 Task: Log work in the project ArchBridge for the issue 'Develop a new feature to allow for automated document generation' spent time as '4w 3d 20h 23m' and remaining time as '3w 5d 15h 47m' and add a flag. Now add the issue to the epic 'Mobile Device Management'. Log work in the project ArchBridge for the issue 'Improve performance when searching large data sets' spent time as '4w 2d 9h 55m' and remaining time as '4w 3d 13h 14m' and clone the issue. Now add the issue to the epic 'Continuous Integration and Continuous Deployment (CI/CD) Implementation'
Action: Mouse moved to (212, 62)
Screenshot: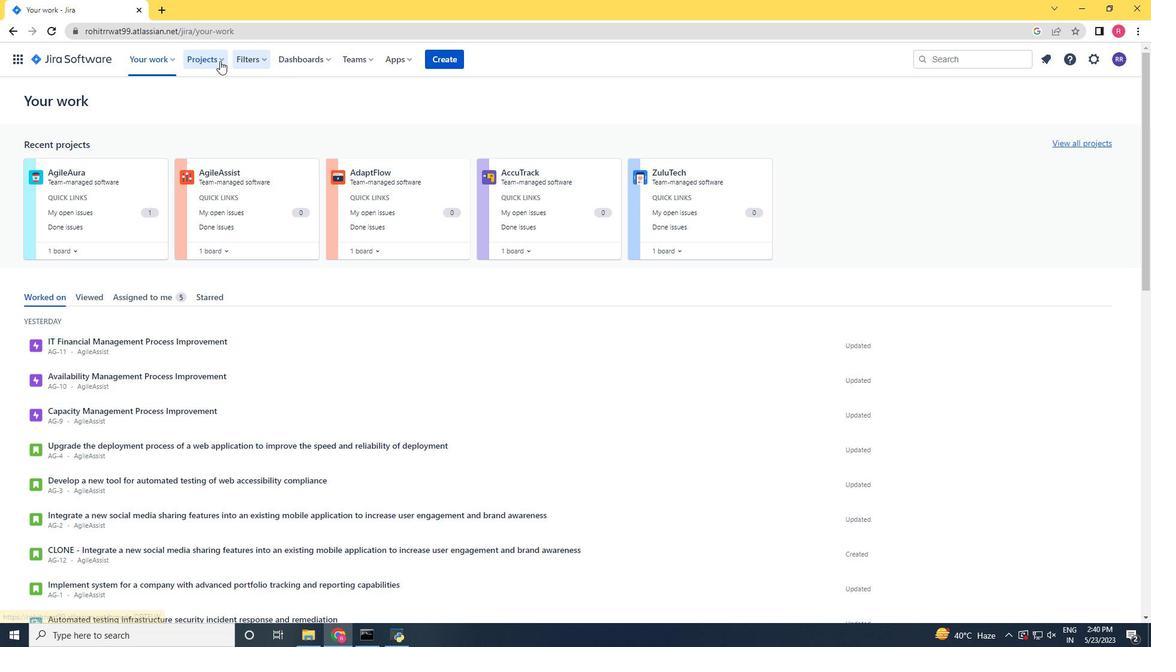 
Action: Mouse pressed left at (212, 62)
Screenshot: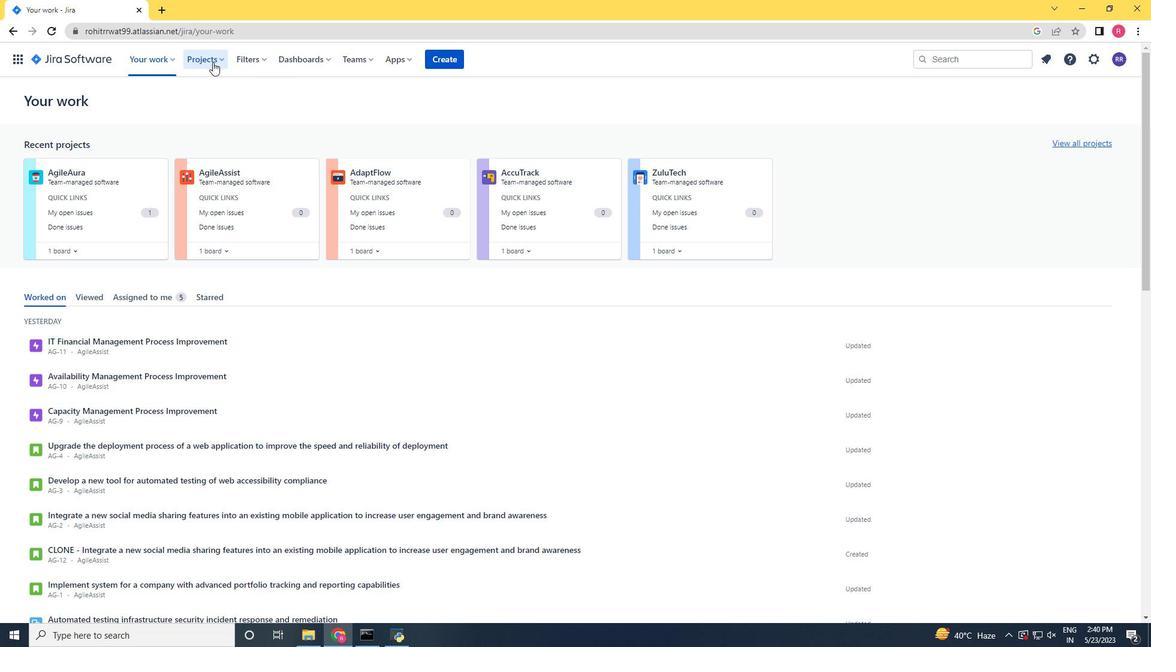
Action: Mouse moved to (231, 124)
Screenshot: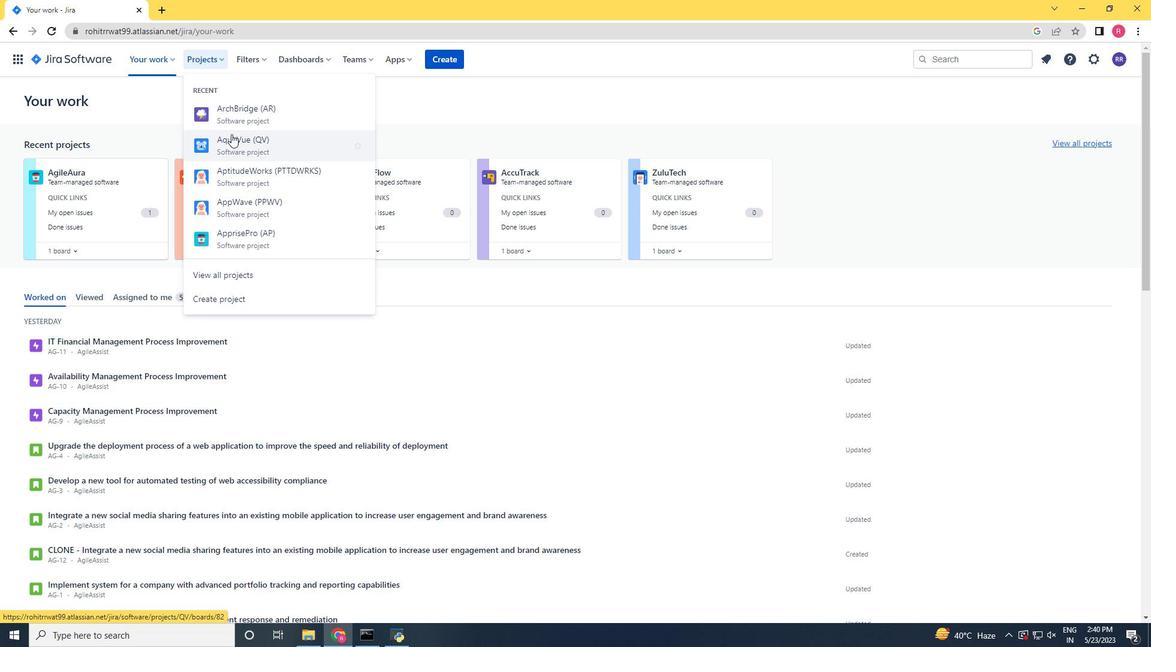 
Action: Mouse pressed left at (231, 124)
Screenshot: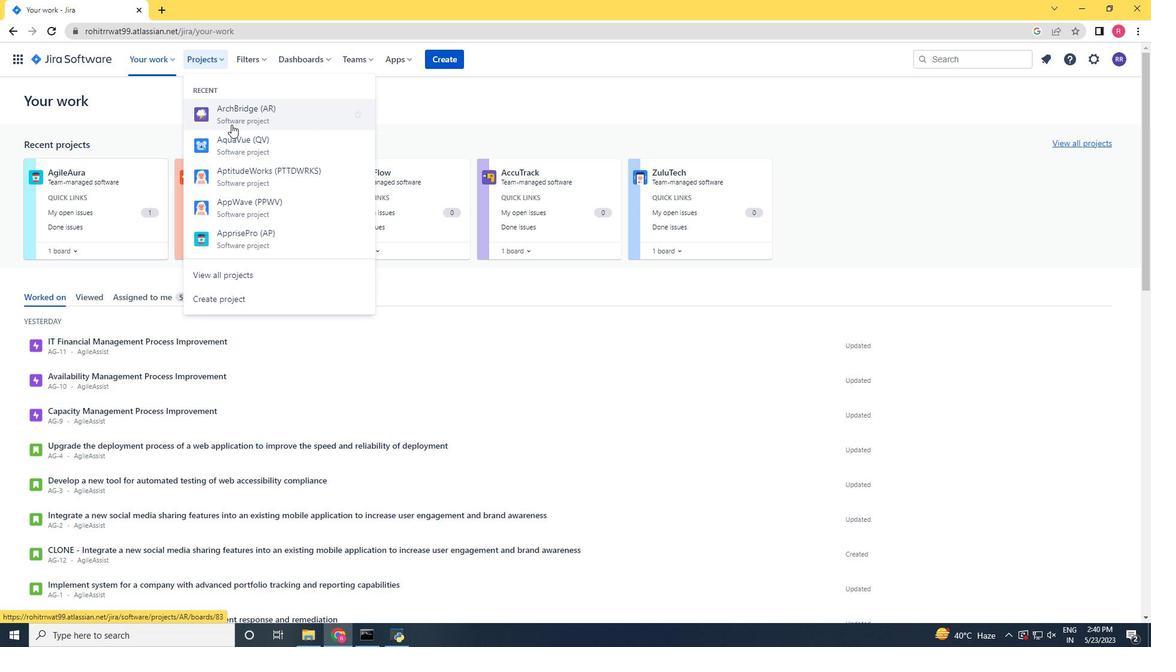 
Action: Mouse moved to (43, 185)
Screenshot: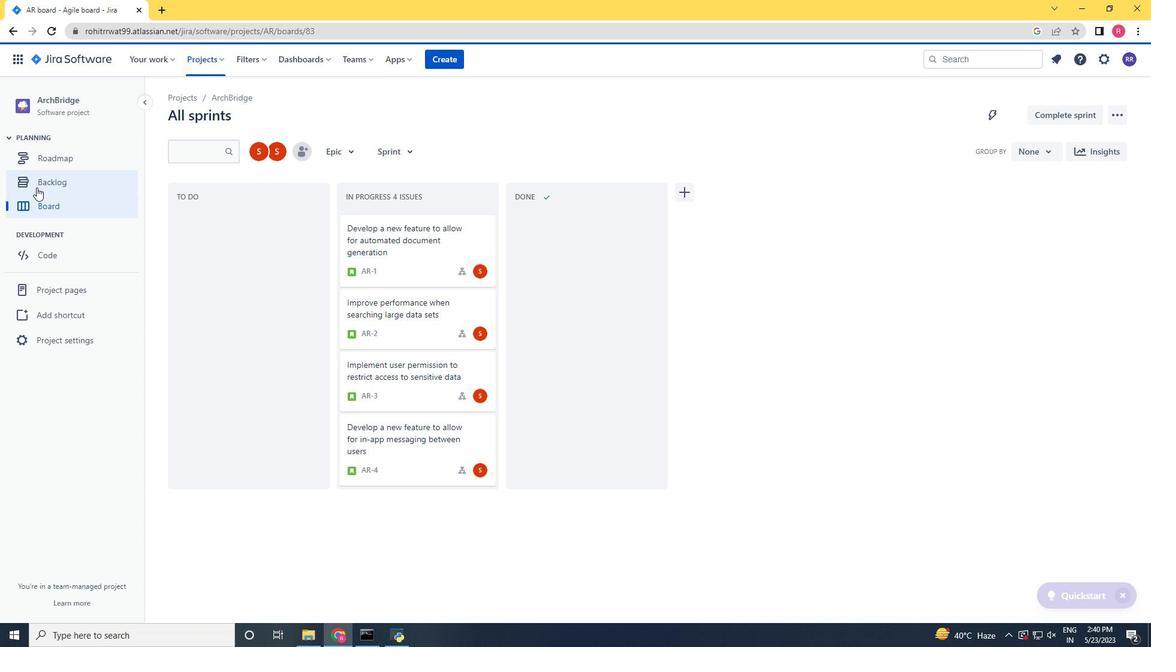 
Action: Mouse pressed left at (43, 185)
Screenshot: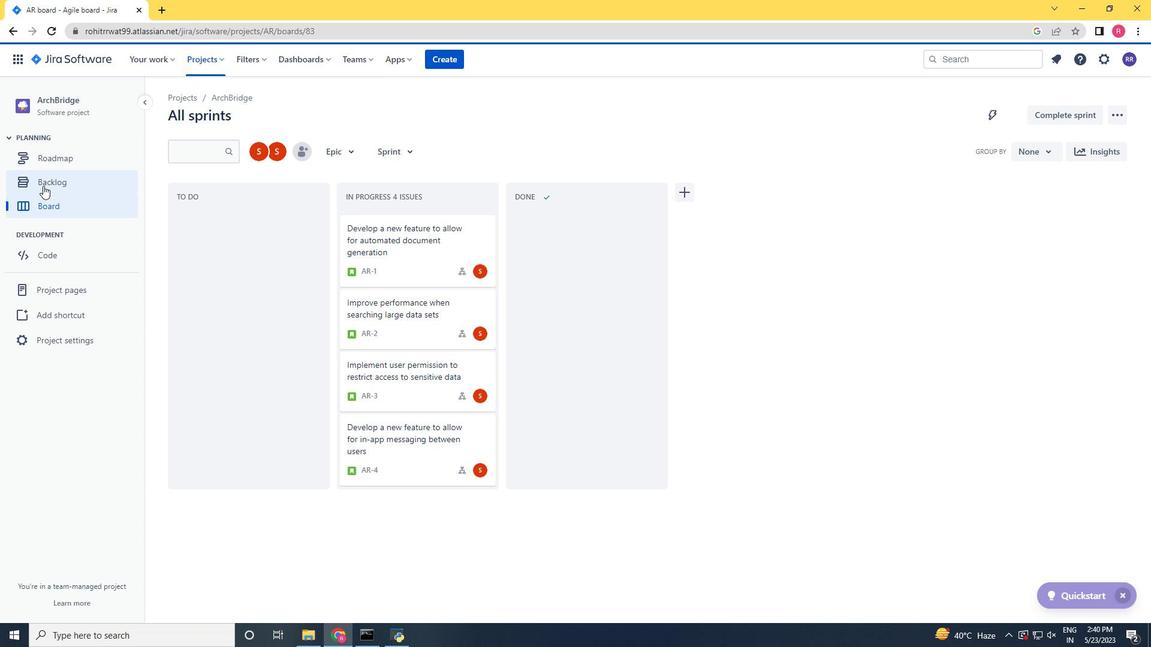 
Action: Mouse moved to (781, 360)
Screenshot: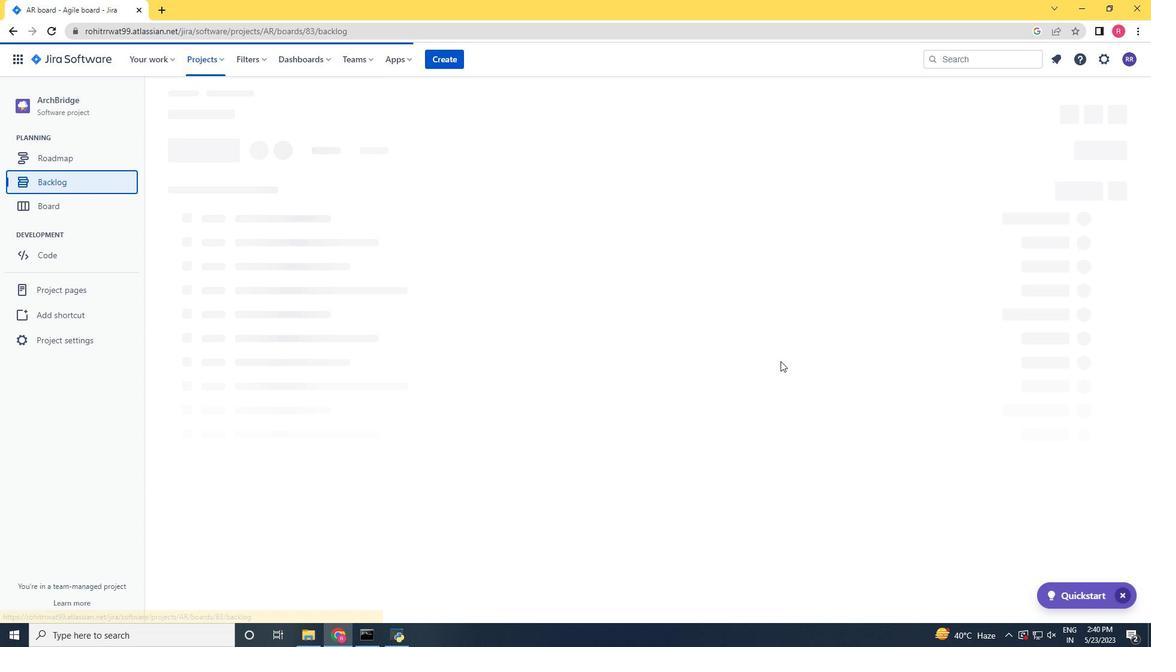 
Action: Mouse scrolled (781, 360) with delta (0, 0)
Screenshot: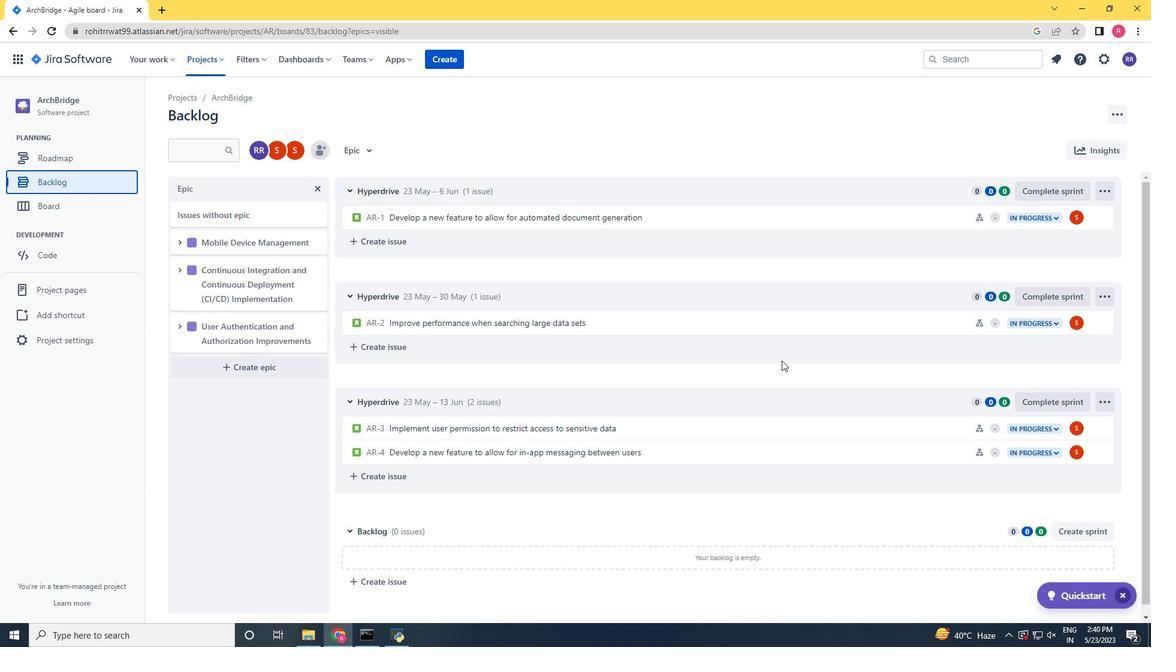 
Action: Mouse scrolled (781, 360) with delta (0, 0)
Screenshot: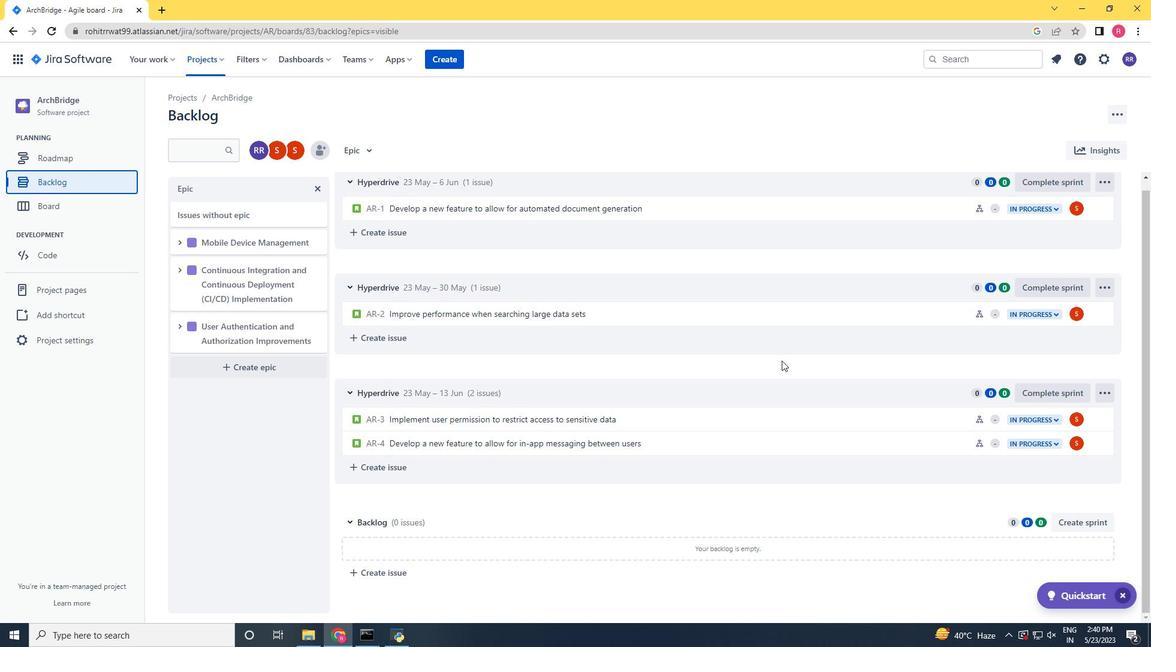 
Action: Mouse scrolled (781, 360) with delta (0, 0)
Screenshot: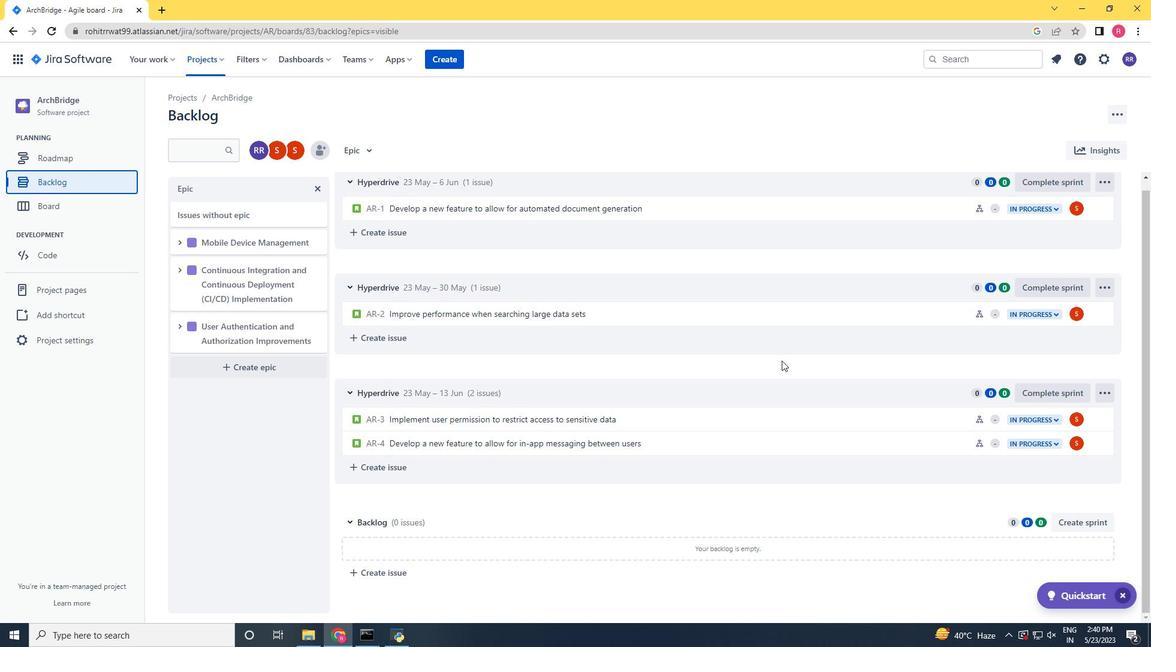 
Action: Mouse scrolled (781, 360) with delta (0, 0)
Screenshot: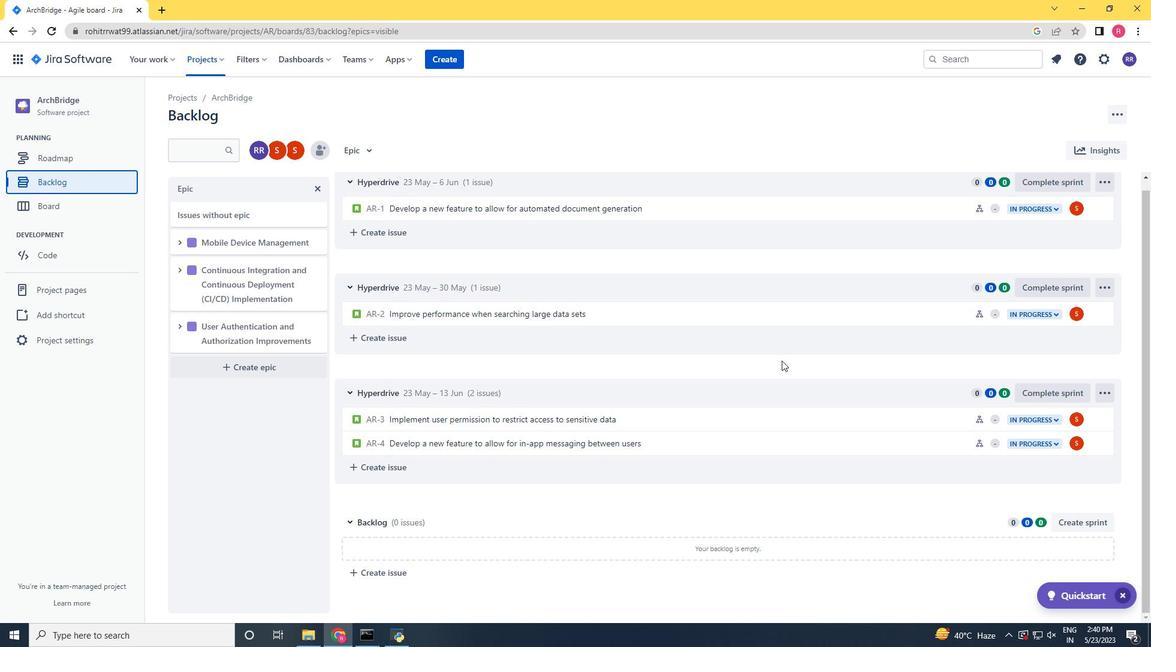 
Action: Mouse scrolled (781, 360) with delta (0, 0)
Screenshot: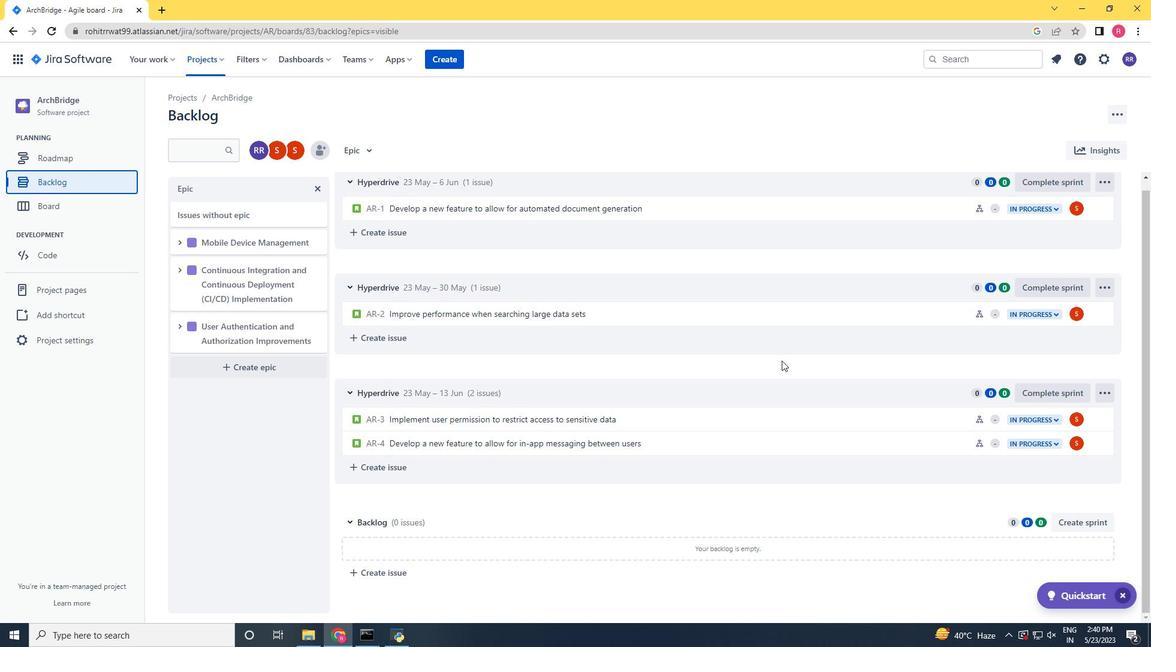 
Action: Mouse moved to (901, 212)
Screenshot: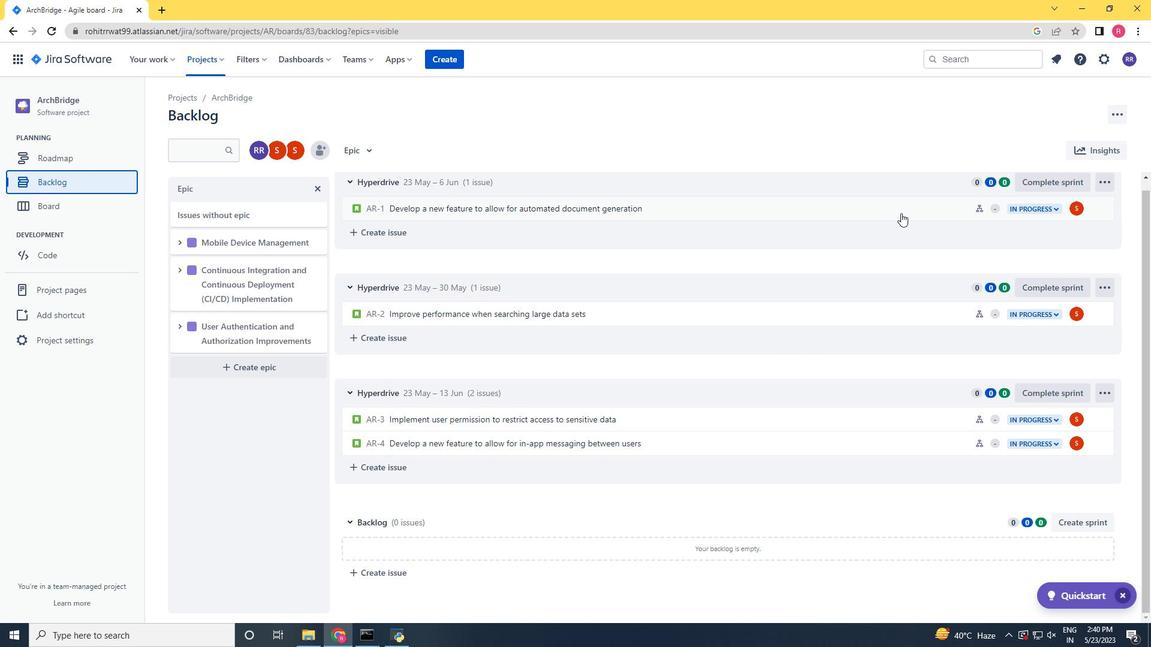 
Action: Mouse pressed left at (901, 212)
Screenshot: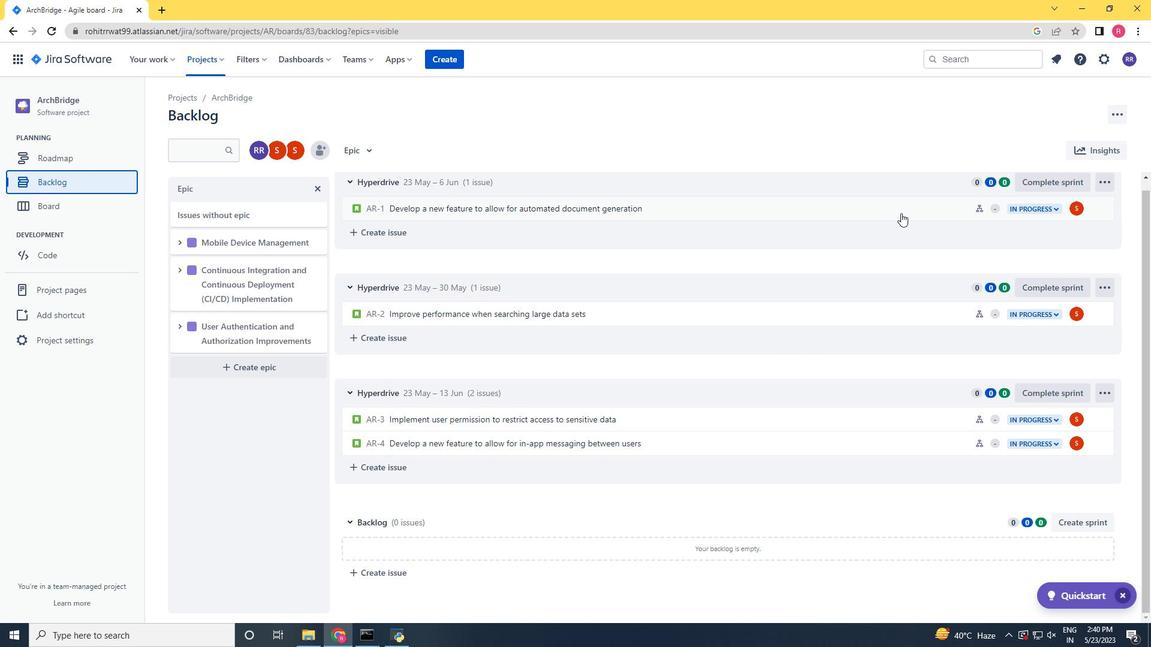 
Action: Mouse scrolled (901, 213) with delta (0, 0)
Screenshot: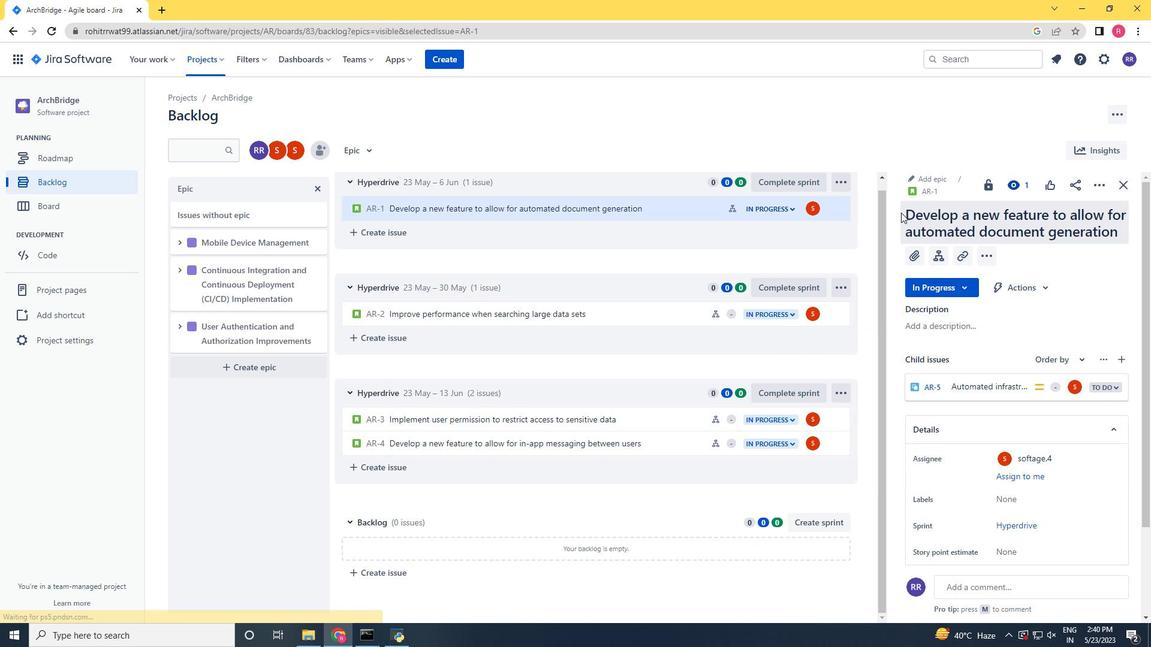 
Action: Mouse scrolled (901, 213) with delta (0, 0)
Screenshot: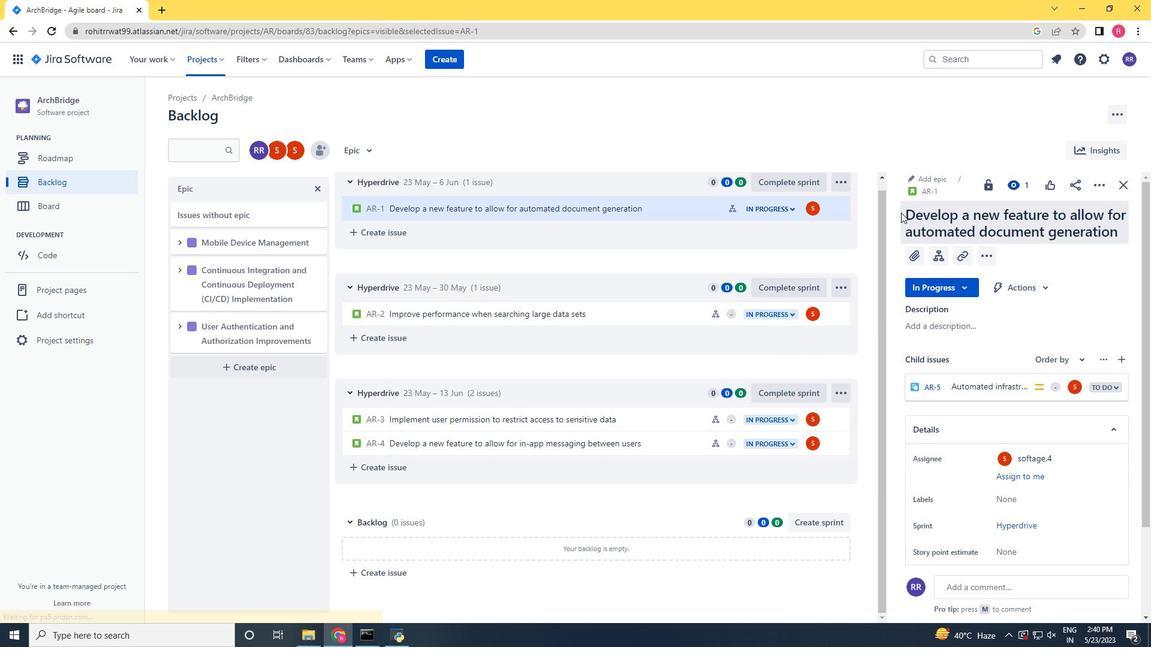 
Action: Mouse scrolled (901, 213) with delta (0, 0)
Screenshot: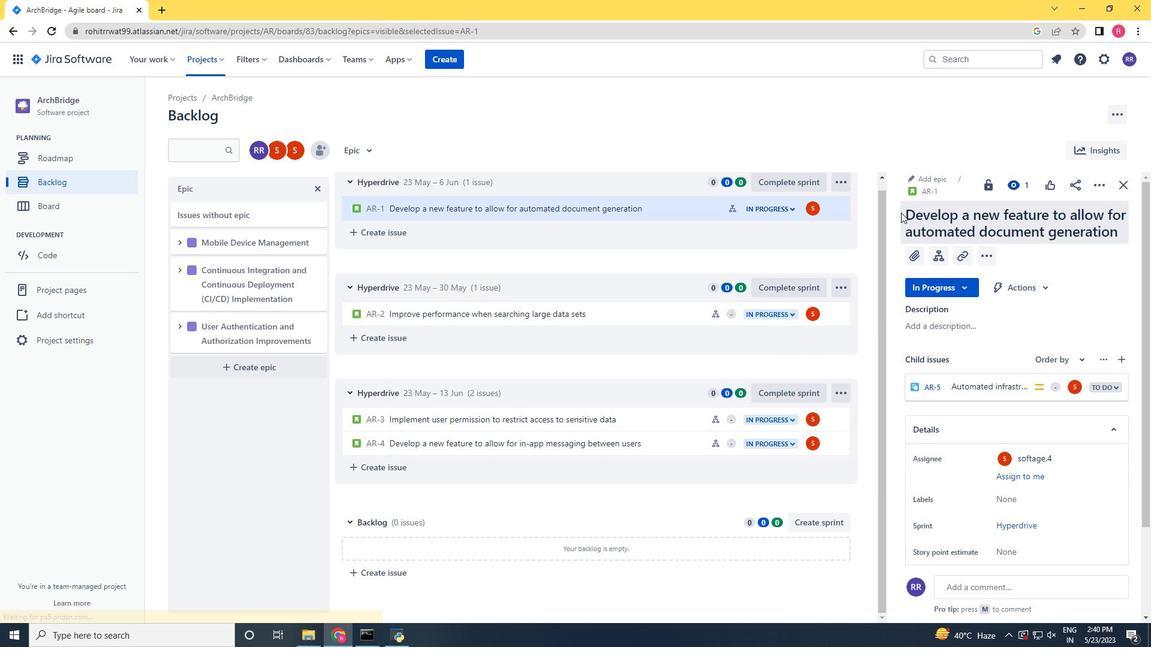 
Action: Mouse moved to (901, 212)
Screenshot: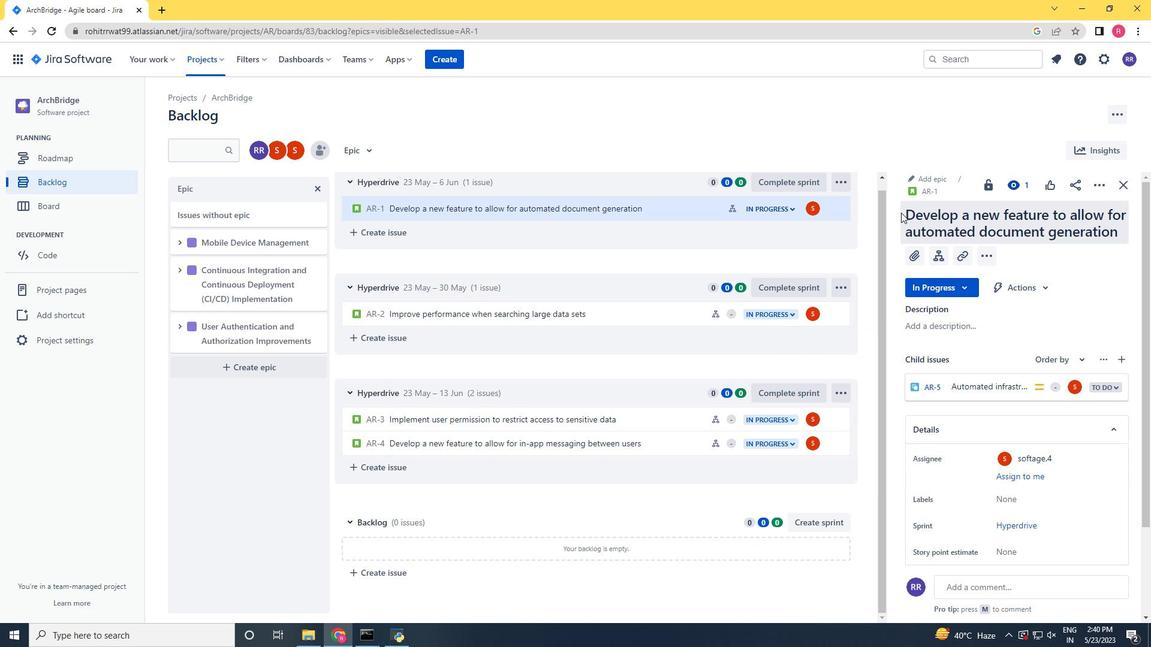 
Action: Mouse scrolled (901, 213) with delta (0, 0)
Screenshot: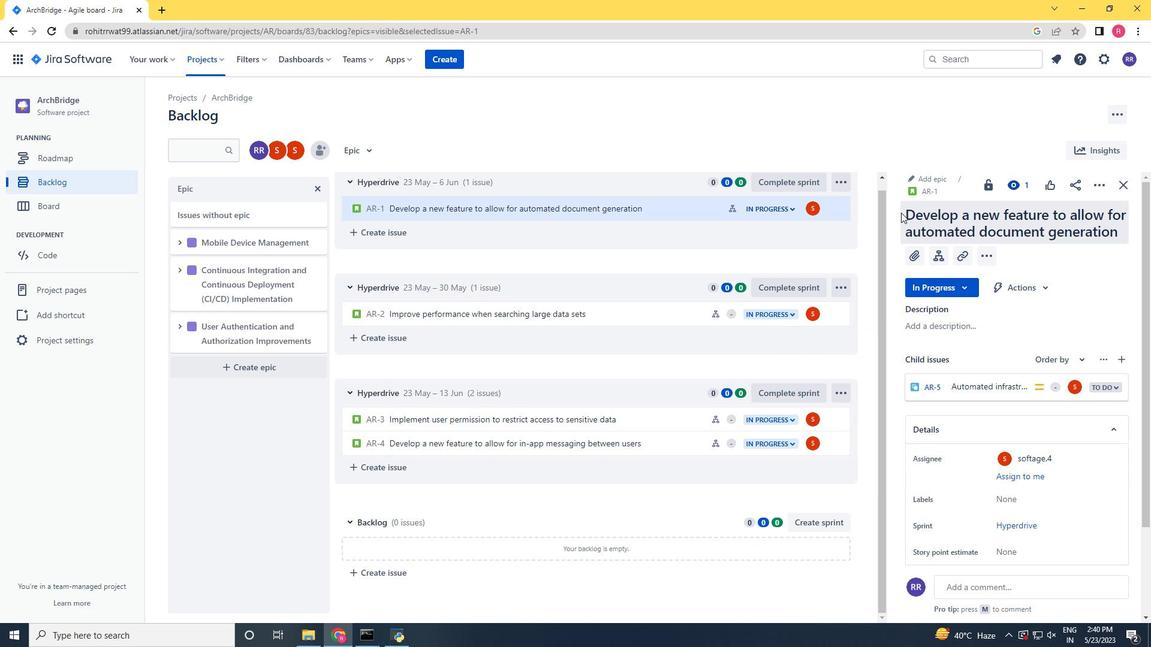 
Action: Mouse moved to (1098, 190)
Screenshot: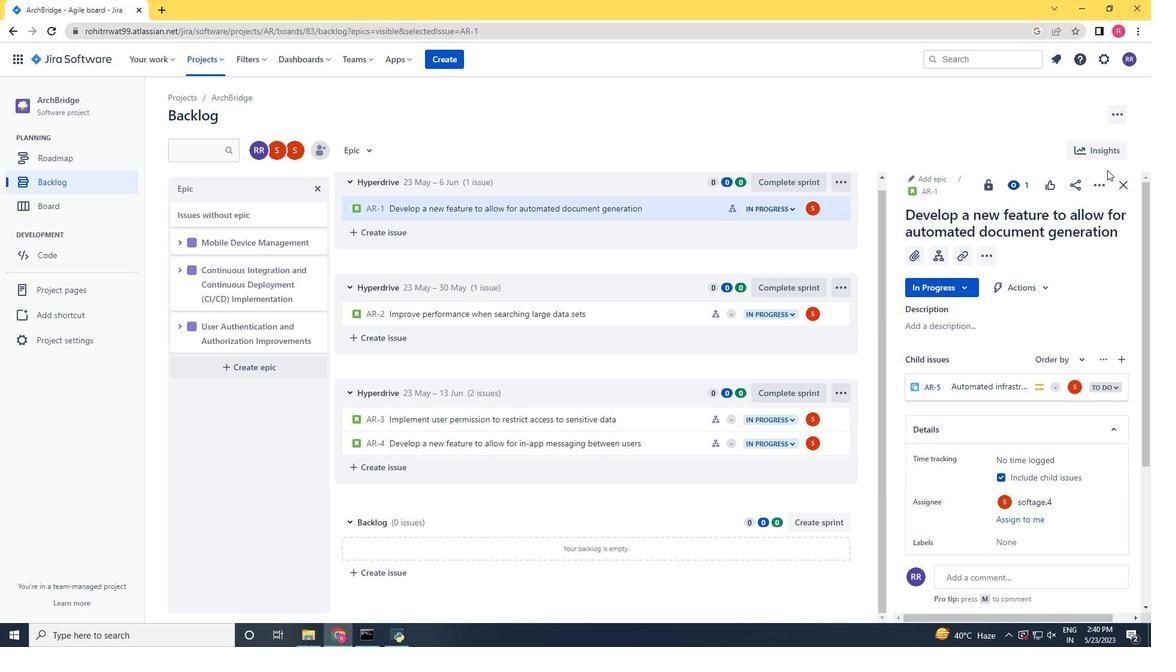 
Action: Mouse pressed left at (1098, 190)
Screenshot: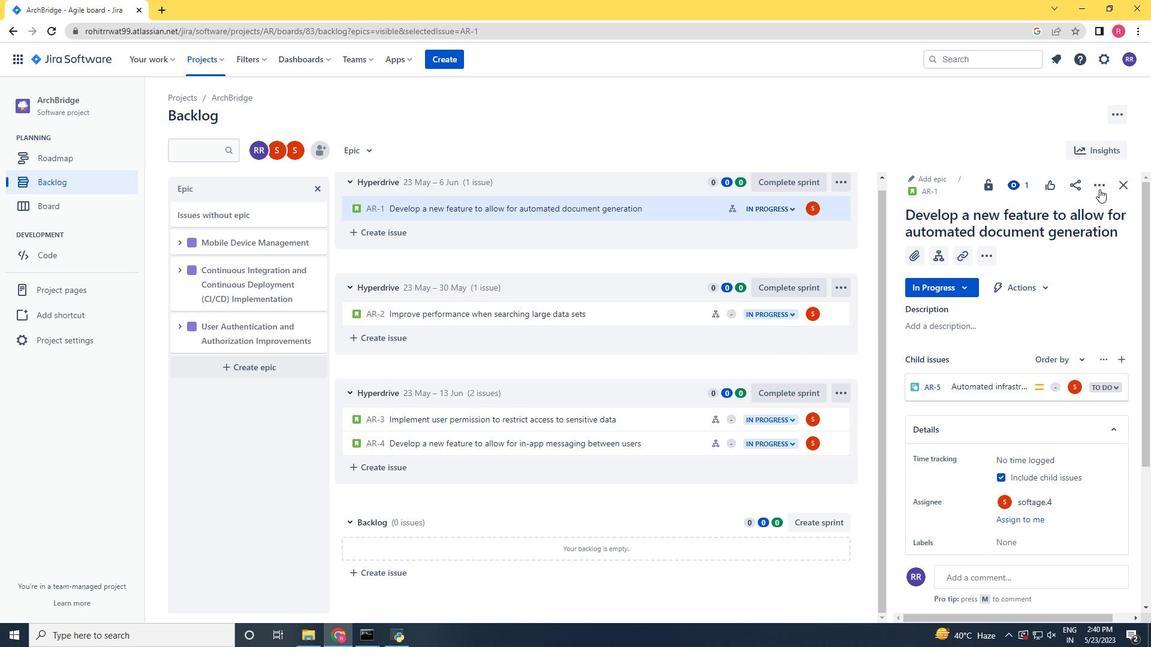 
Action: Mouse moved to (1062, 216)
Screenshot: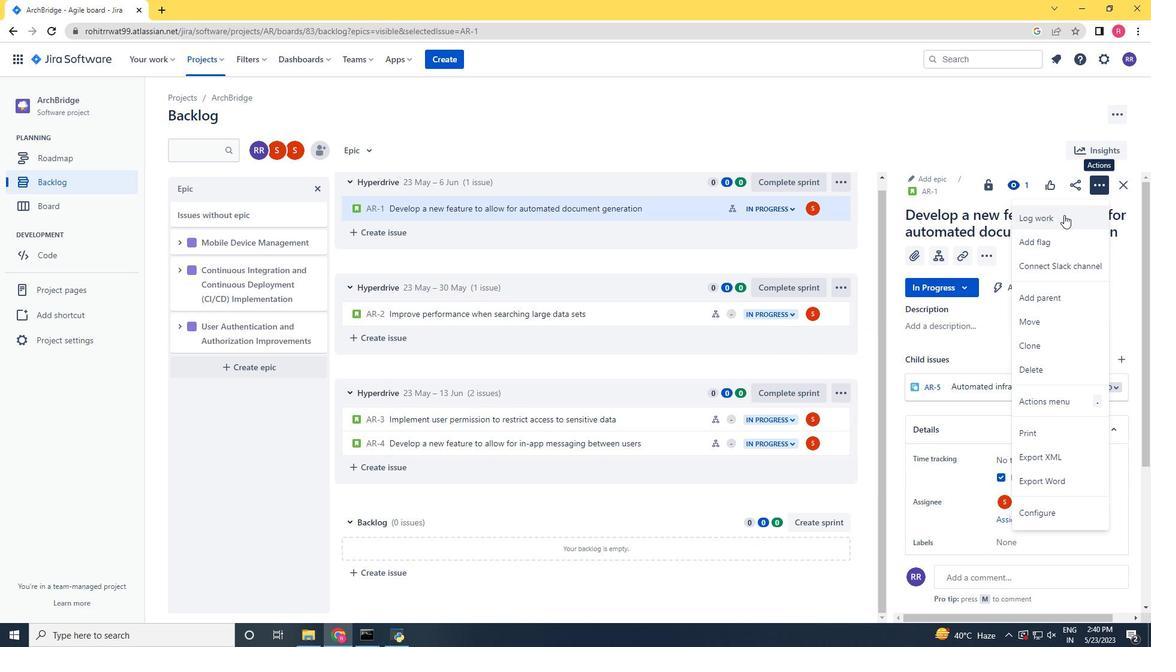 
Action: Mouse pressed left at (1062, 216)
Screenshot: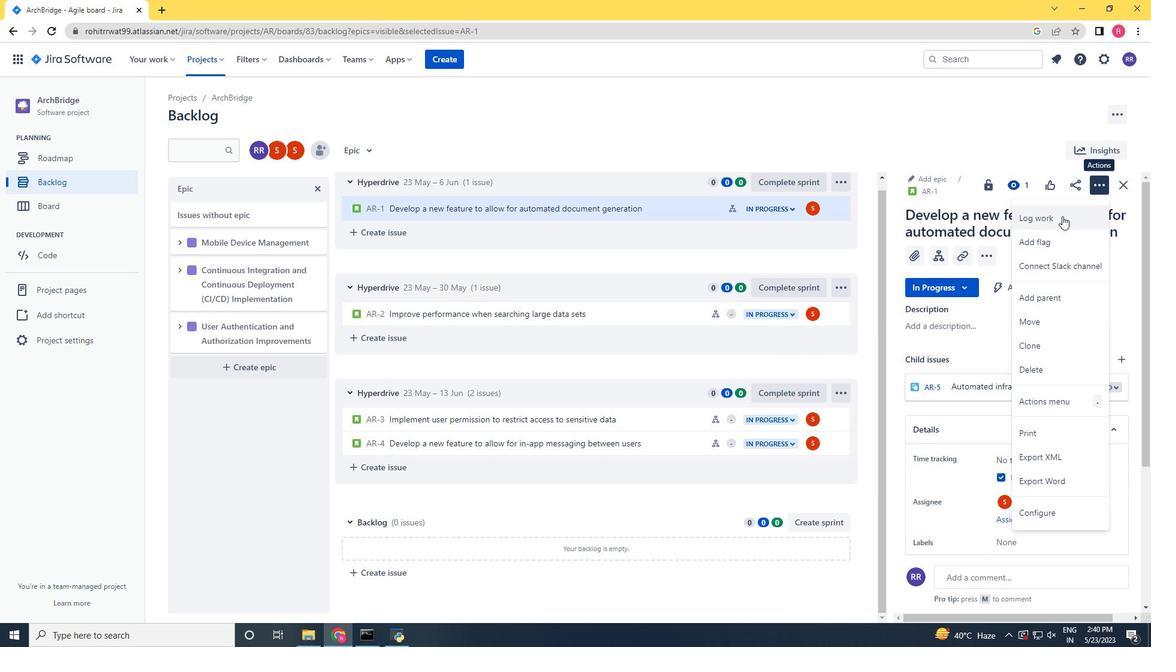 
Action: Mouse moved to (571, 275)
Screenshot: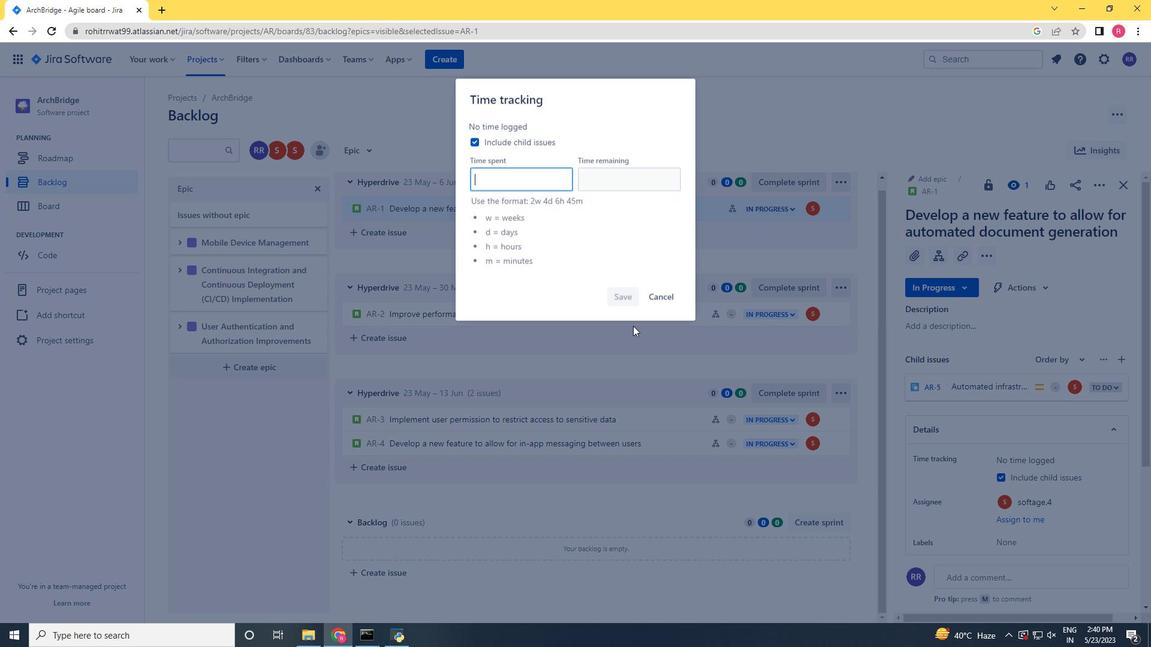 
Action: Key pressed 4w<Key.space>3d<Key.space>20h<Key.space>23m3w<Key.insert><Key.backspace><Key.backspace><Key.tab>3w<Key.space>5d<Key.space>15h<Key.space>47m
Screenshot: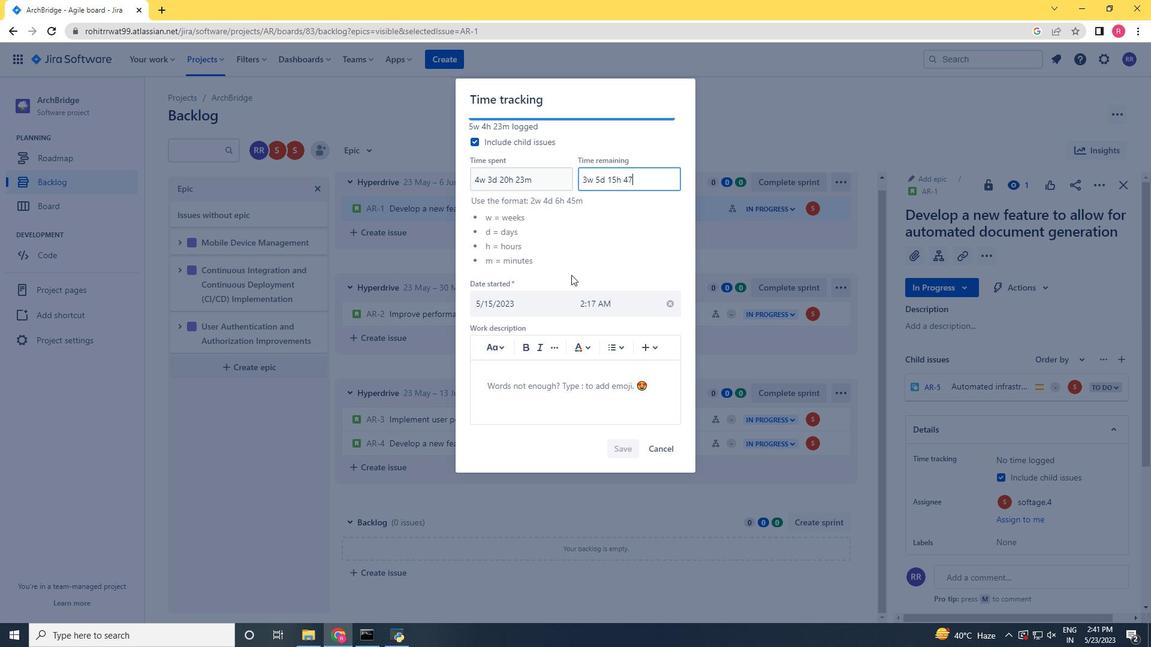
Action: Mouse moved to (615, 447)
Screenshot: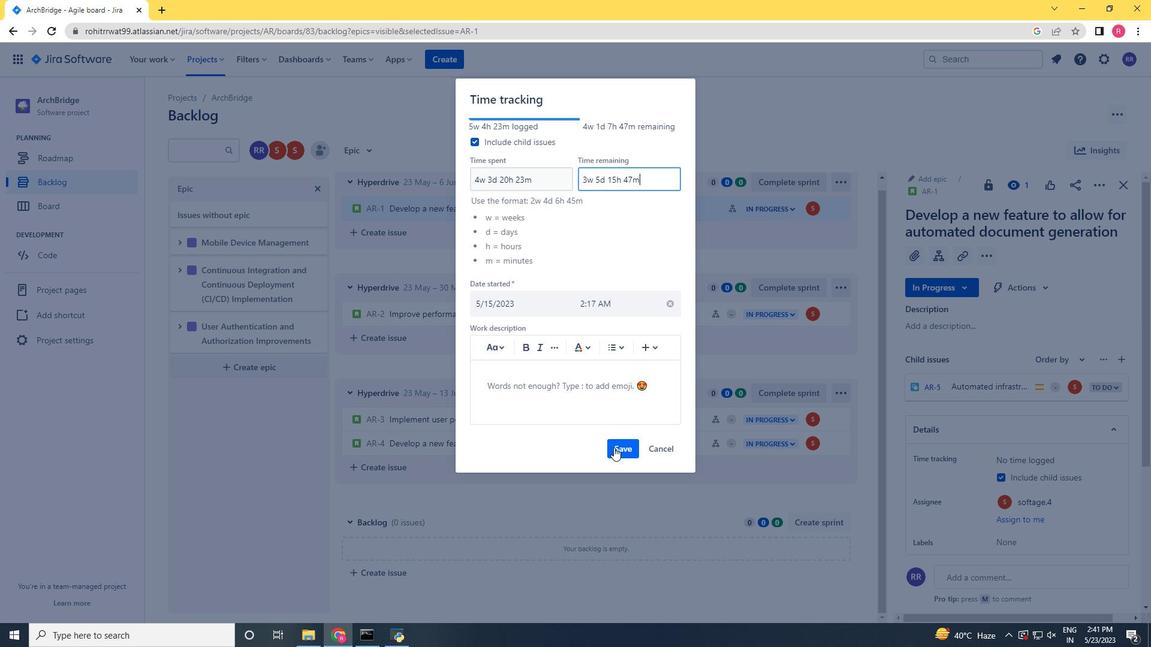 
Action: Mouse pressed left at (615, 447)
Screenshot: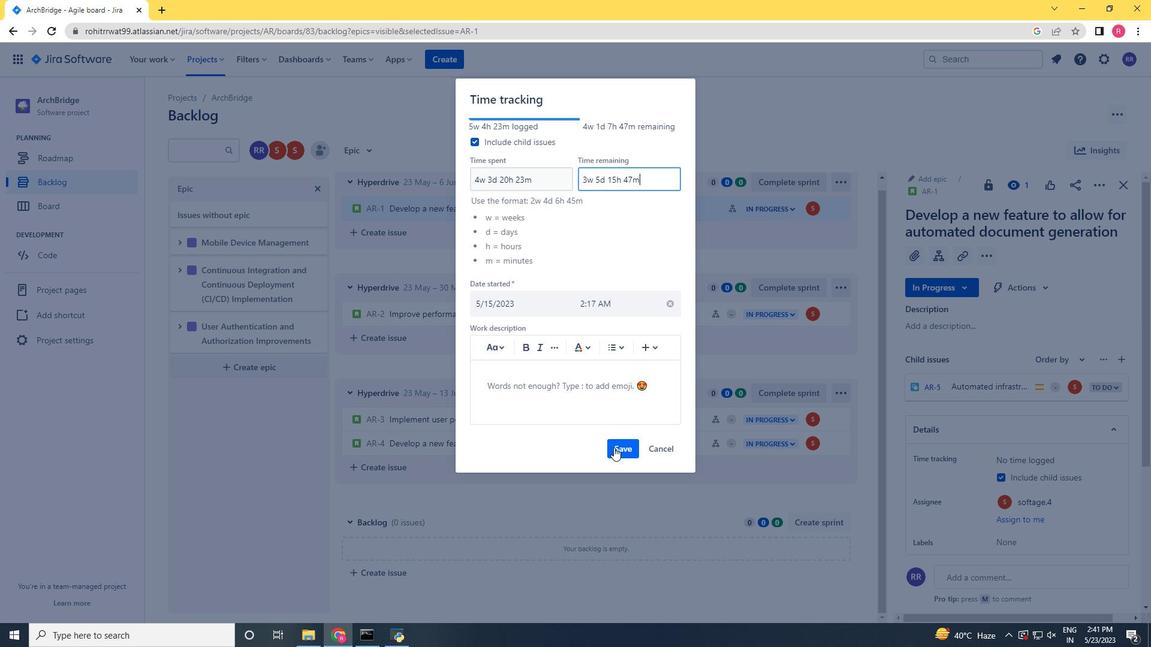 
Action: Mouse moved to (1106, 178)
Screenshot: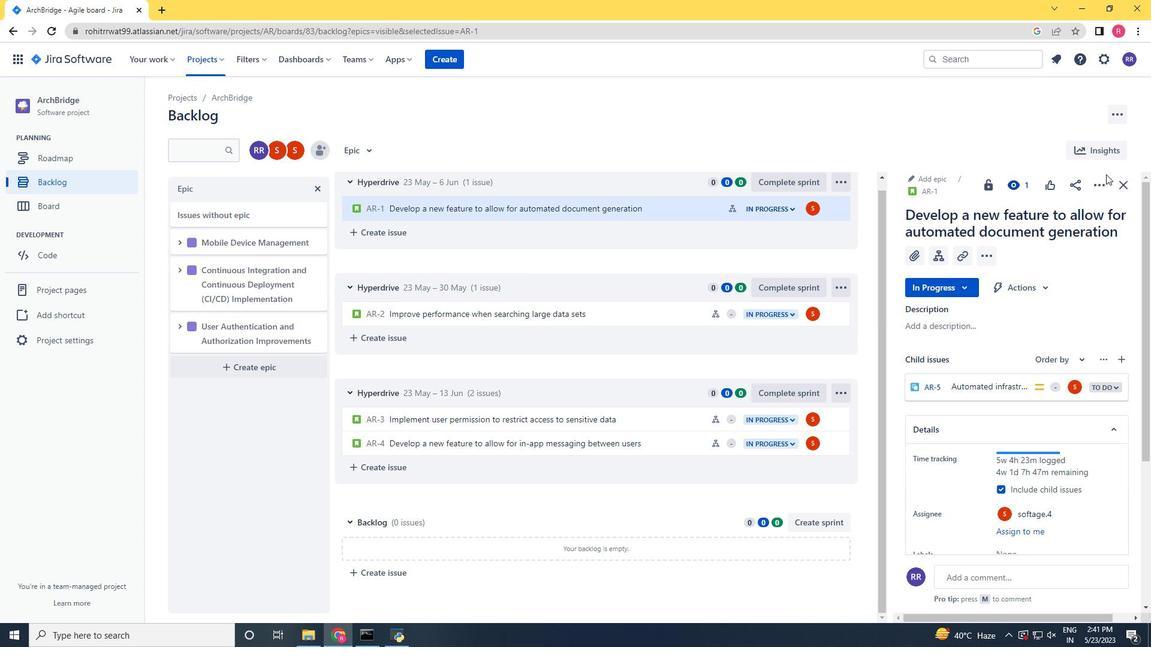 
Action: Mouse pressed left at (1106, 174)
Screenshot: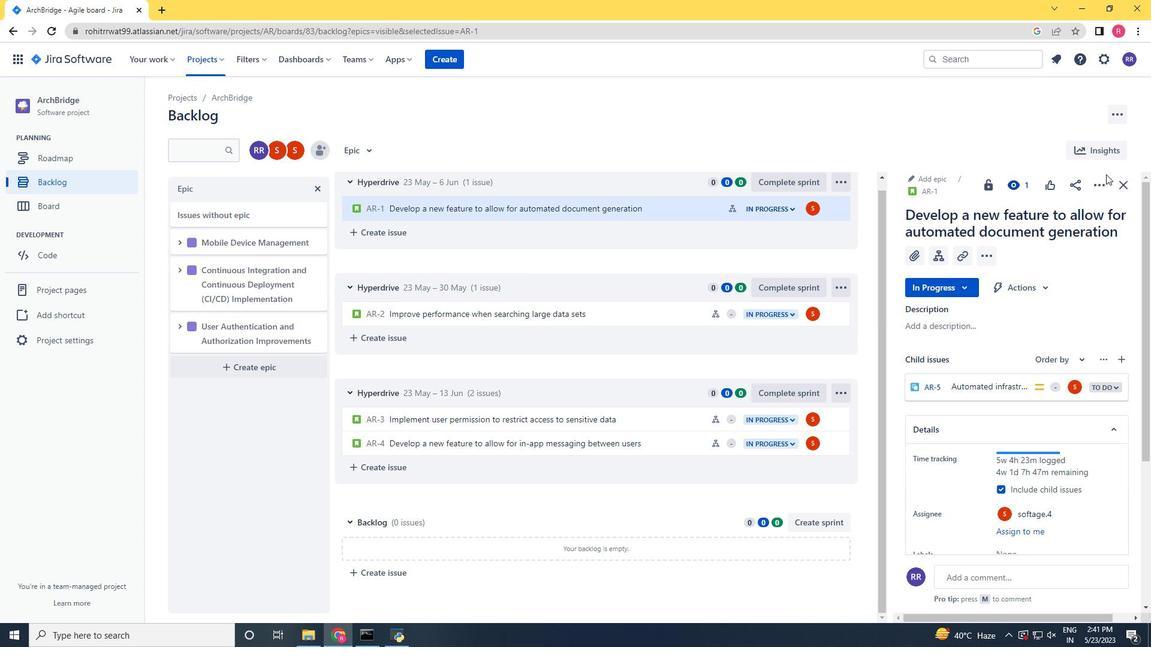 
Action: Mouse moved to (1105, 179)
Screenshot: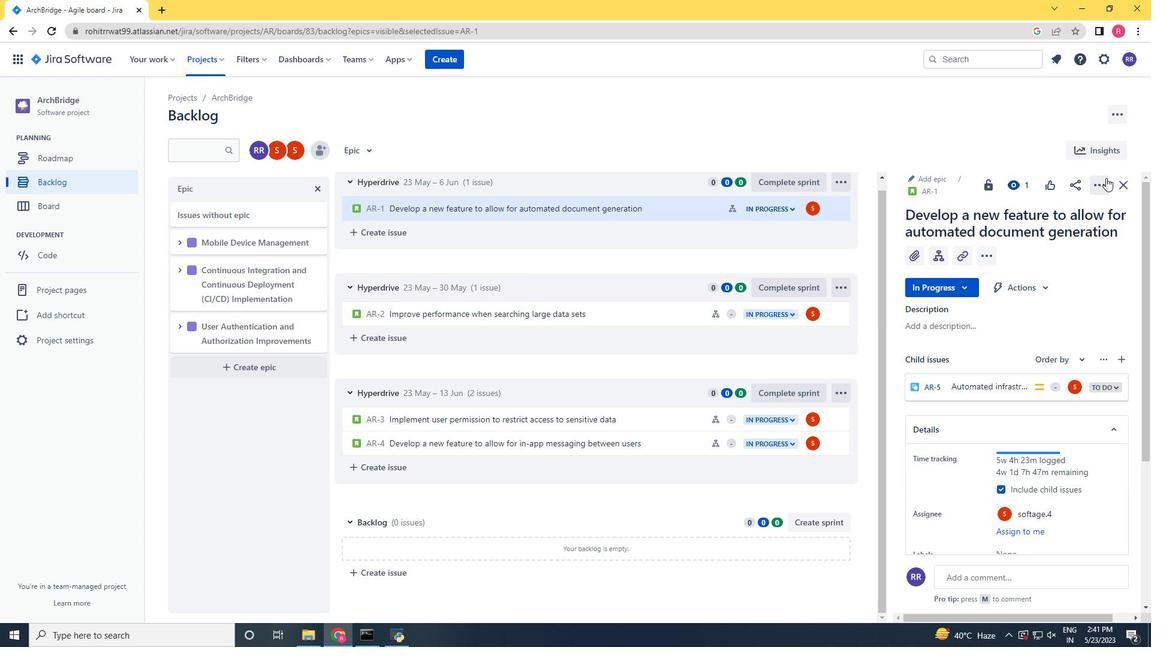 
Action: Mouse pressed left at (1105, 179)
Screenshot: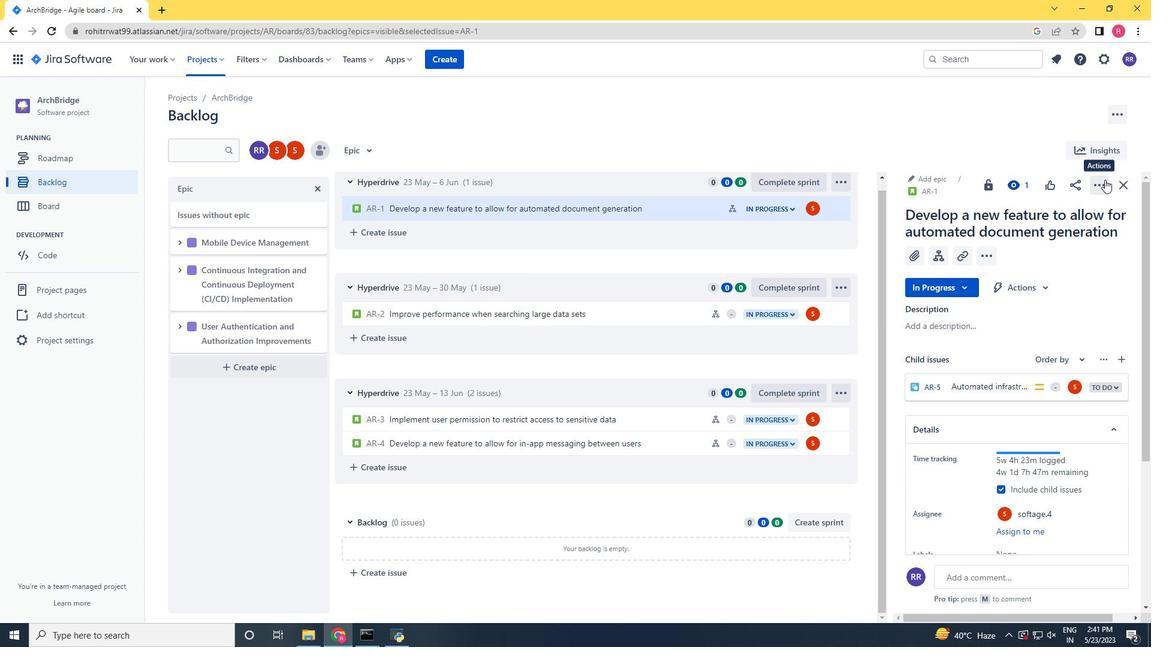 
Action: Mouse moved to (1037, 245)
Screenshot: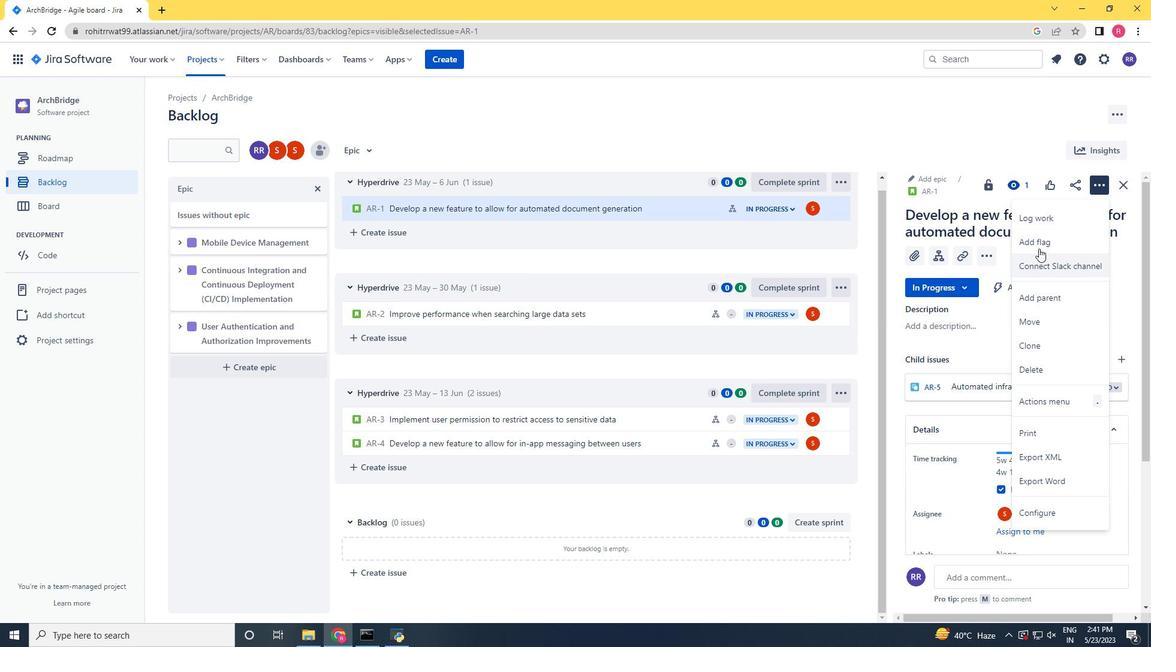 
Action: Mouse pressed left at (1037, 245)
Screenshot: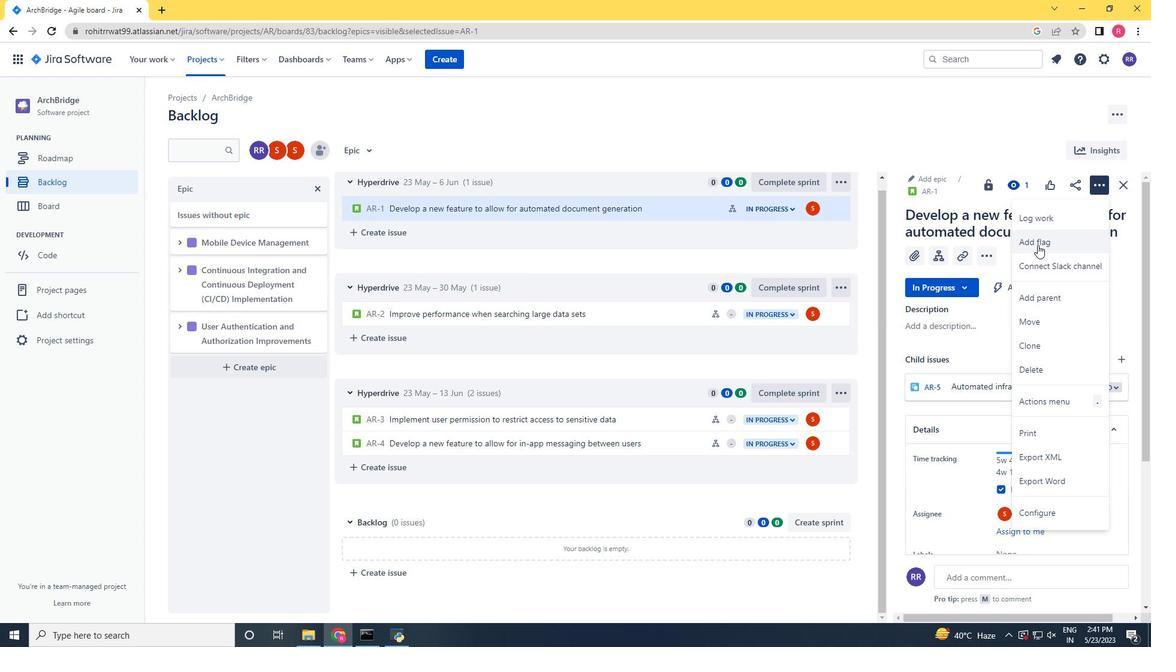 
Action: Mouse moved to (664, 211)
Screenshot: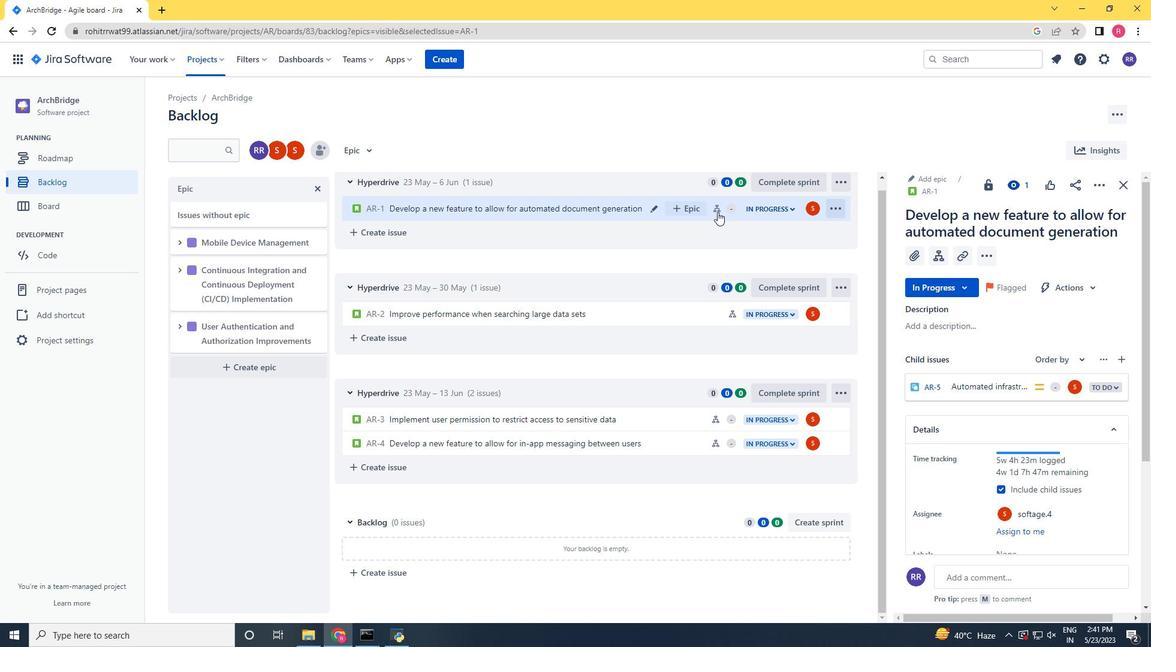 
Action: Mouse pressed left at (664, 211)
Screenshot: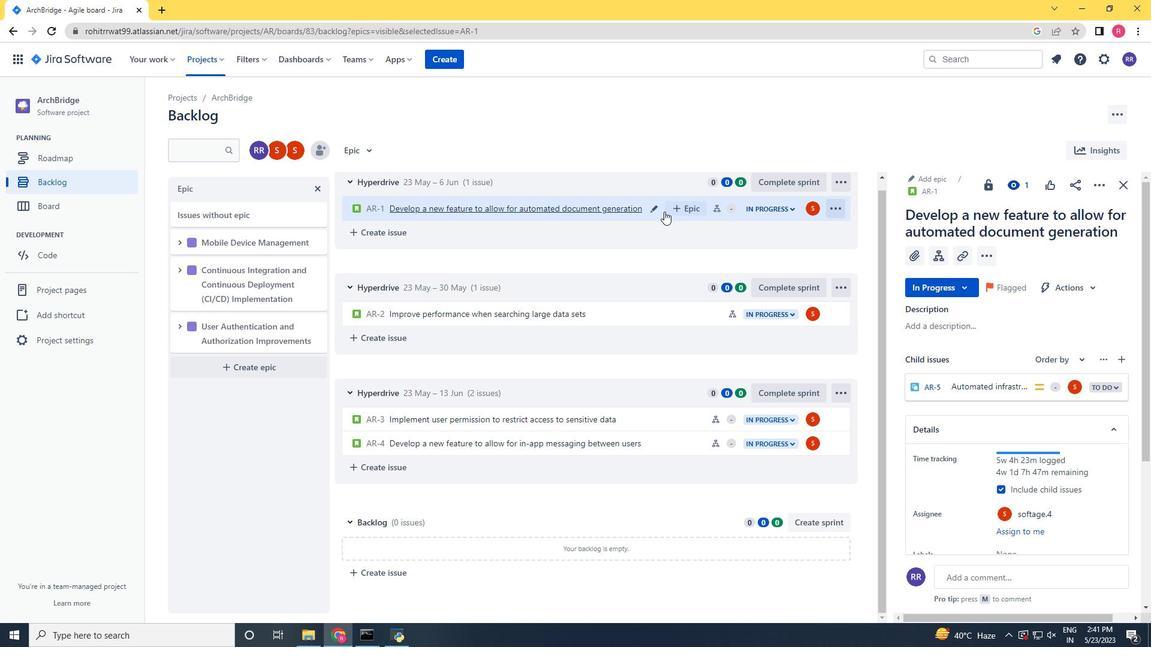 
Action: Mouse moved to (677, 209)
Screenshot: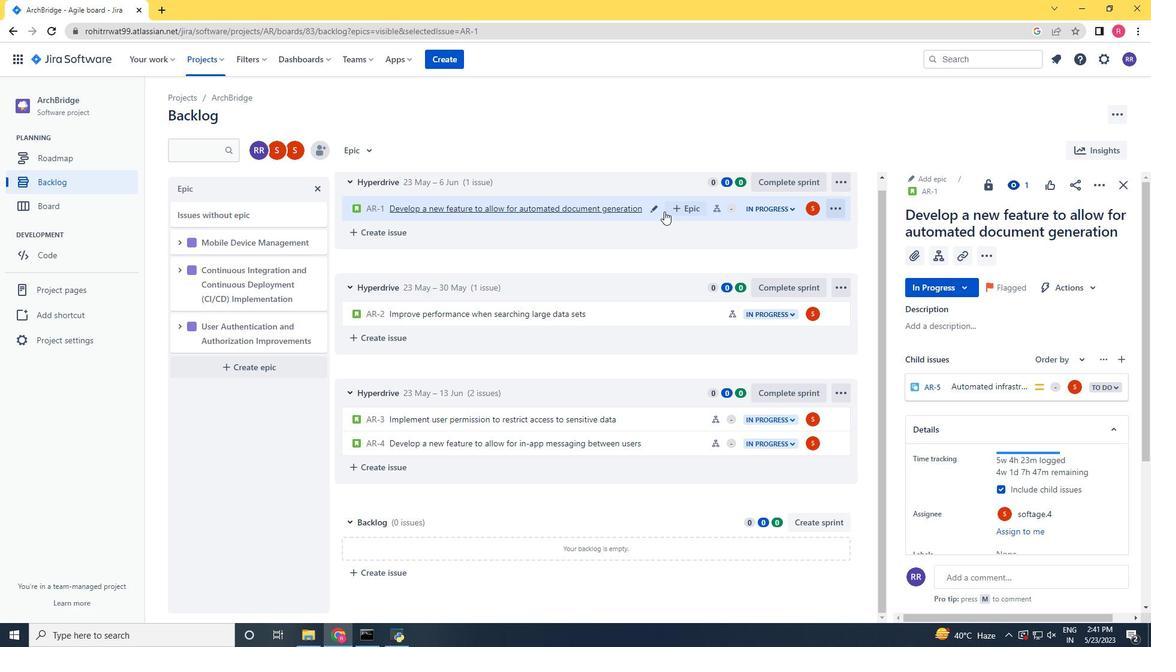 
Action: Mouse pressed left at (677, 209)
Screenshot: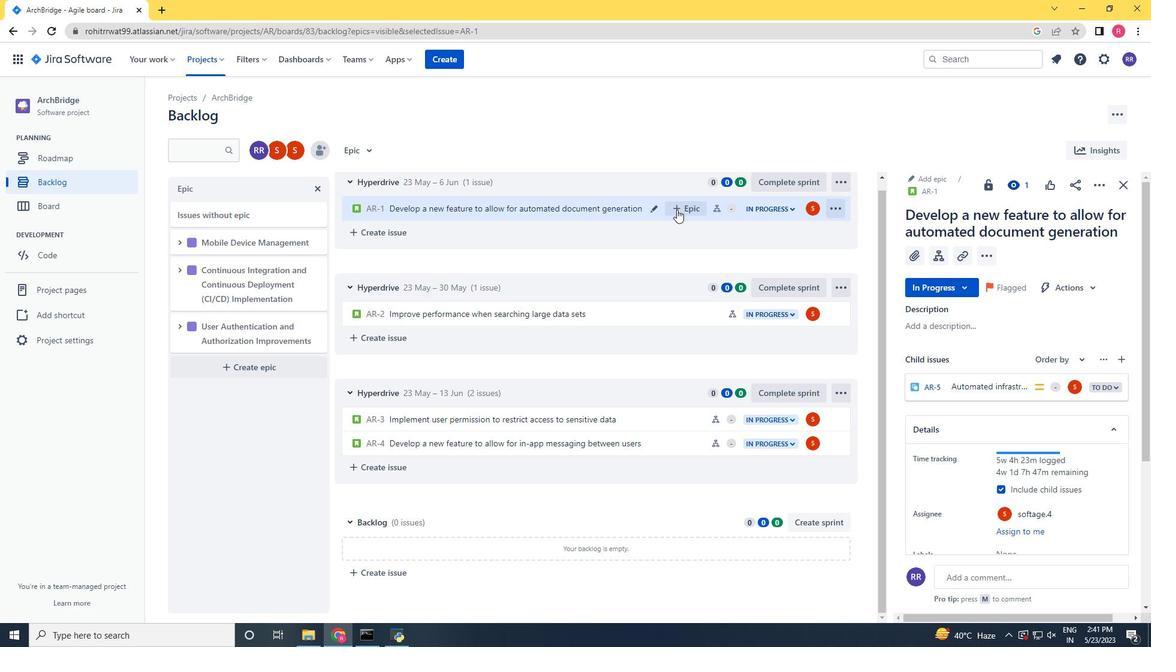
Action: Mouse moved to (729, 297)
Screenshot: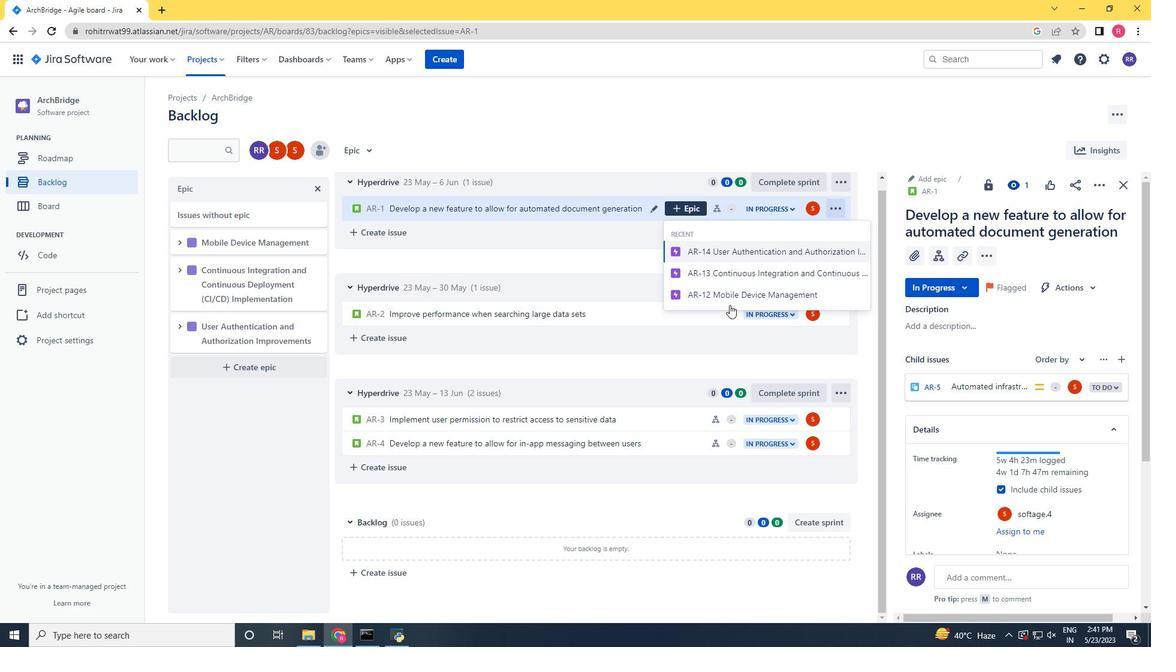 
Action: Mouse pressed left at (729, 297)
Screenshot: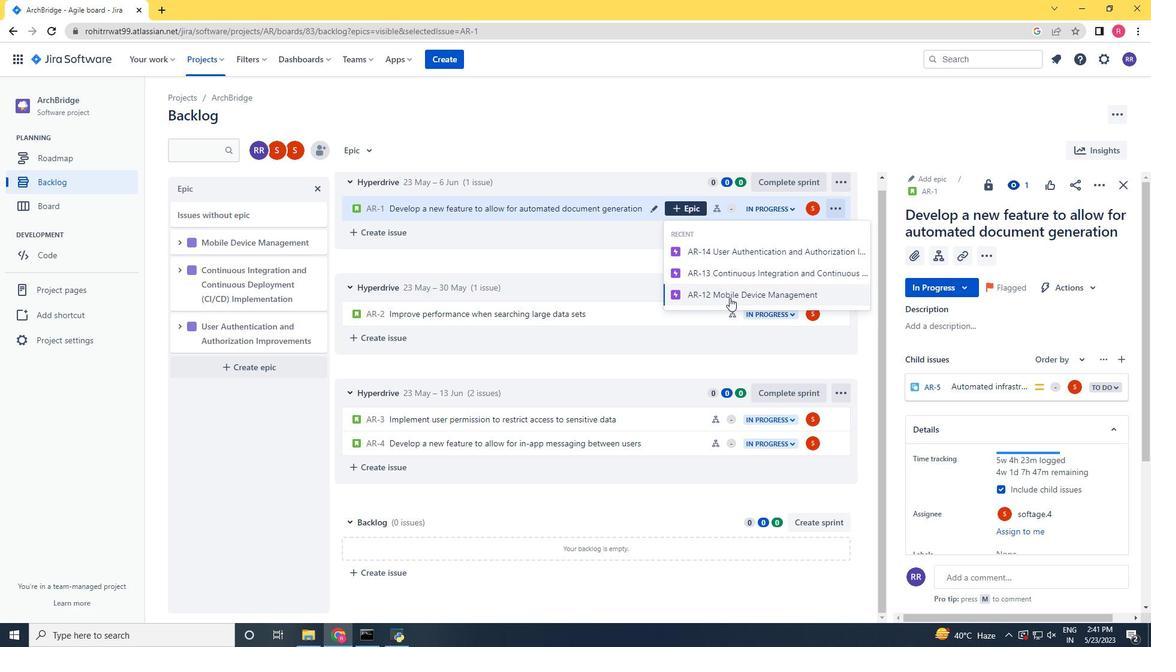 
Action: Mouse moved to (666, 322)
Screenshot: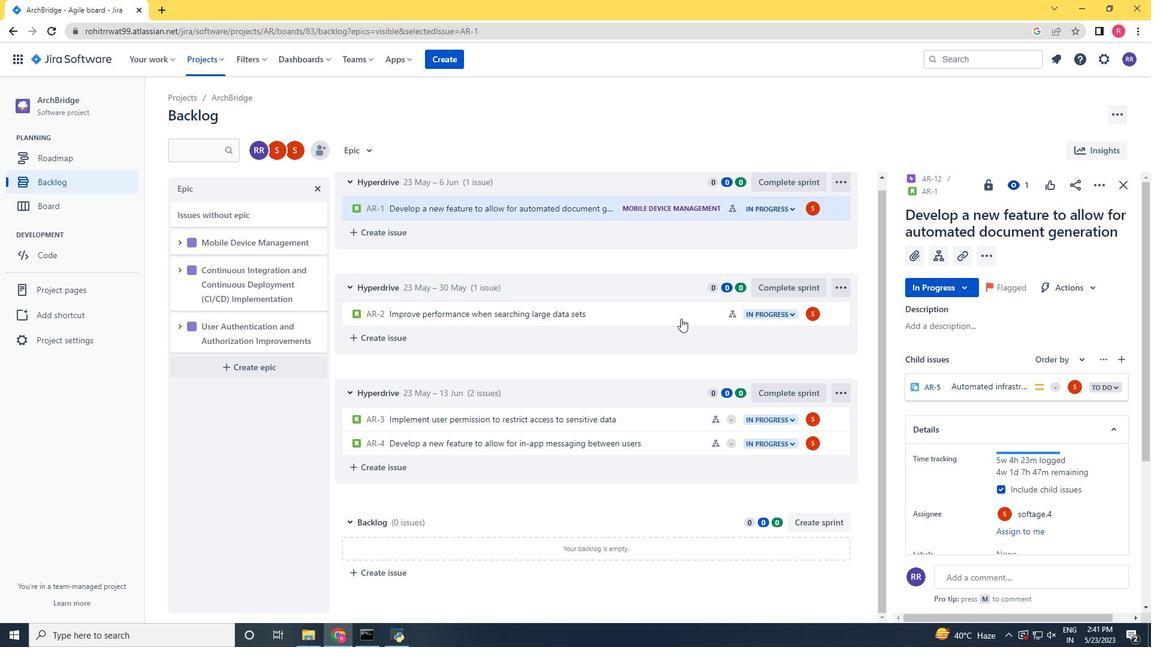 
Action: Mouse pressed left at (666, 322)
Screenshot: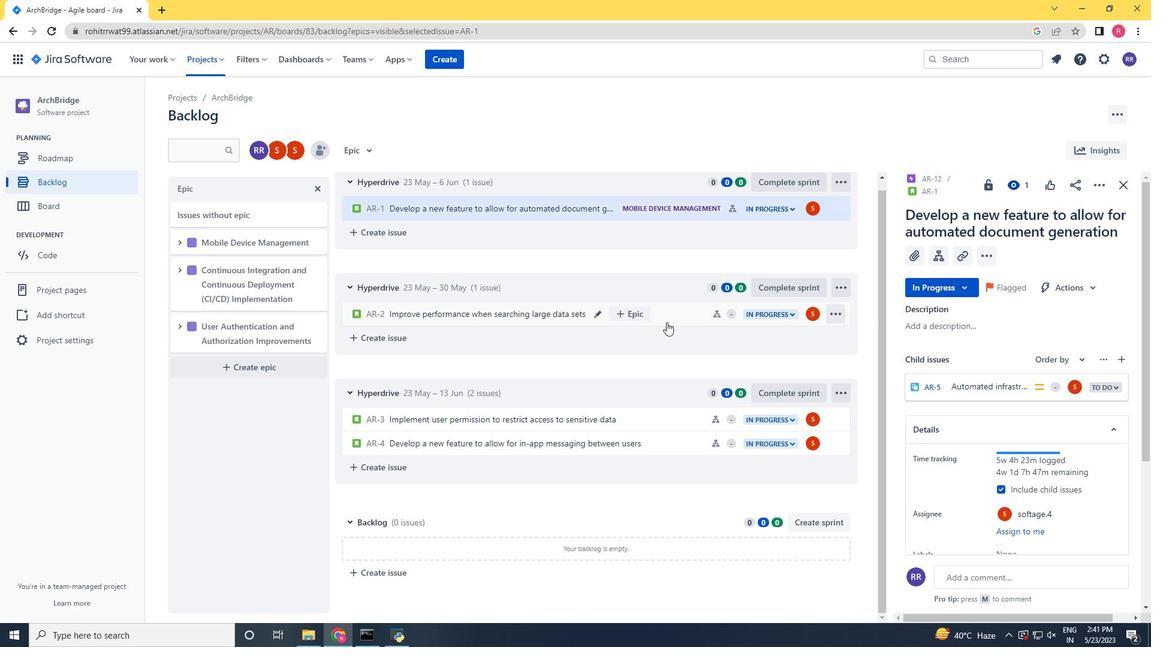
Action: Mouse moved to (1093, 187)
Screenshot: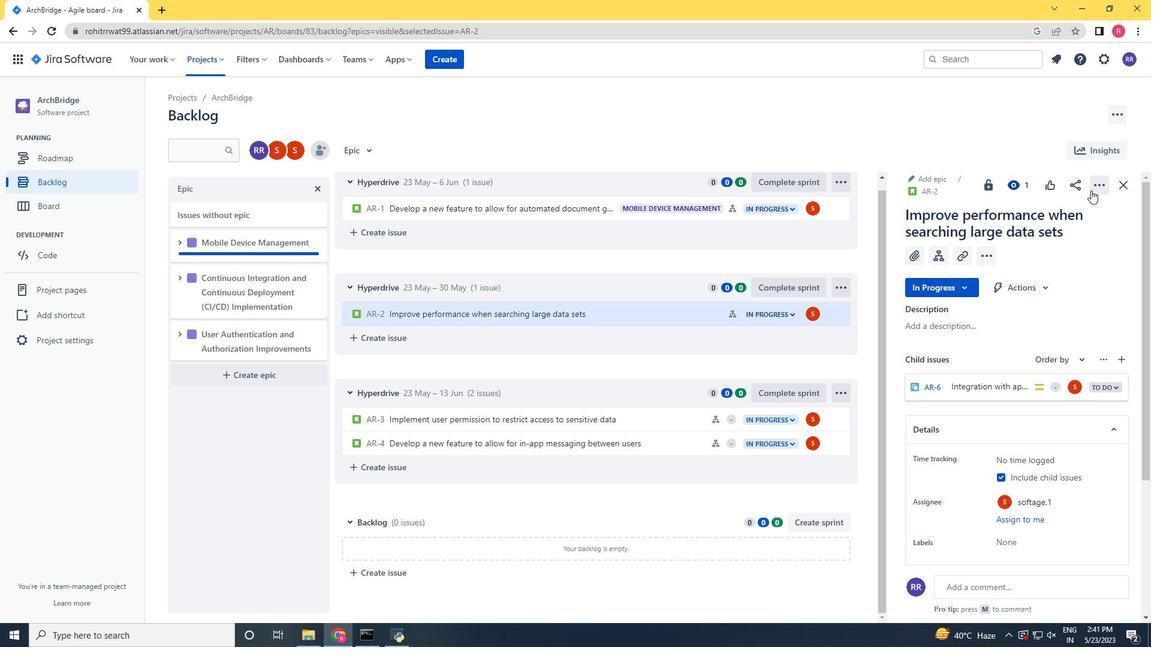 
Action: Mouse pressed left at (1093, 187)
Screenshot: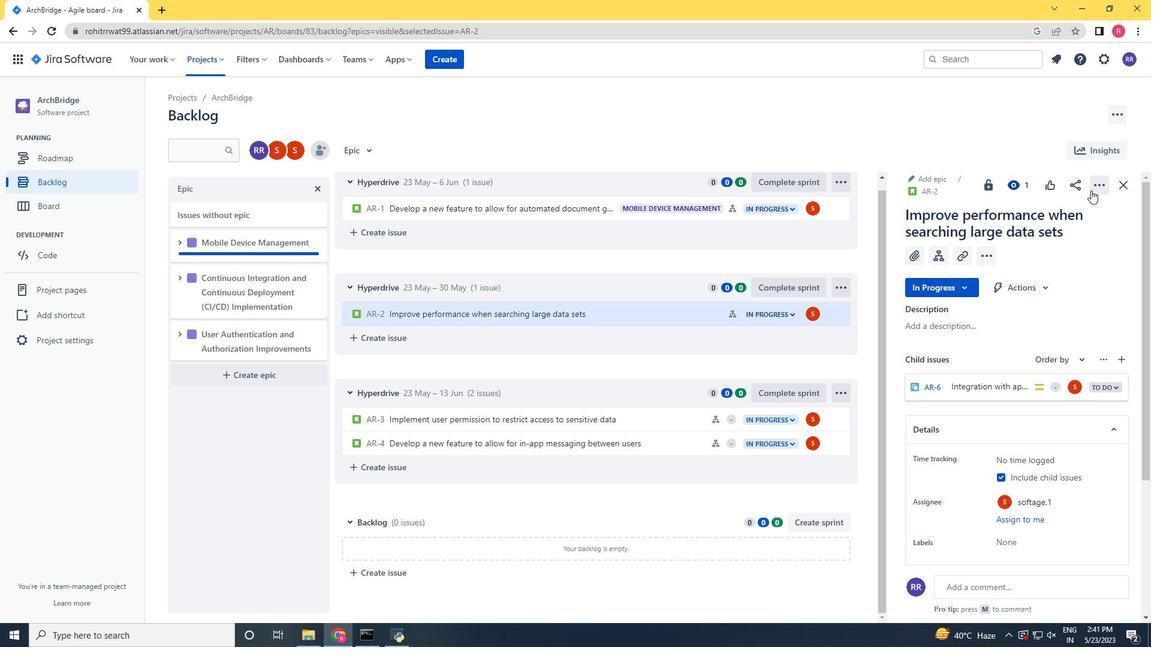 
Action: Mouse moved to (1034, 223)
Screenshot: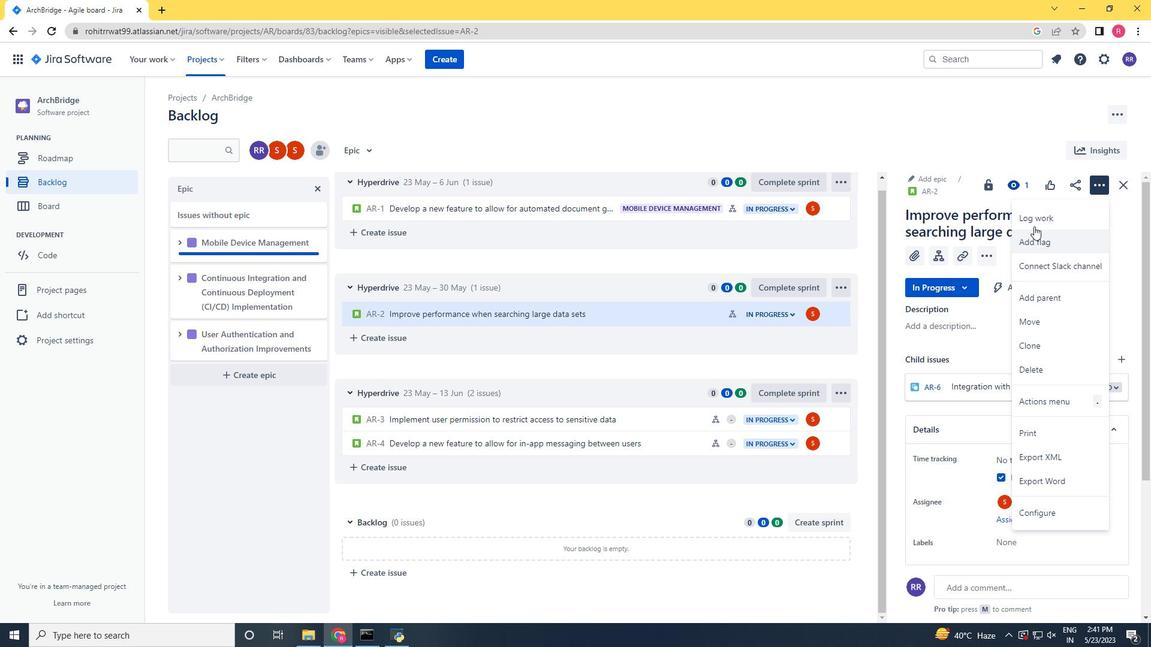 
Action: Mouse pressed left at (1034, 223)
Screenshot: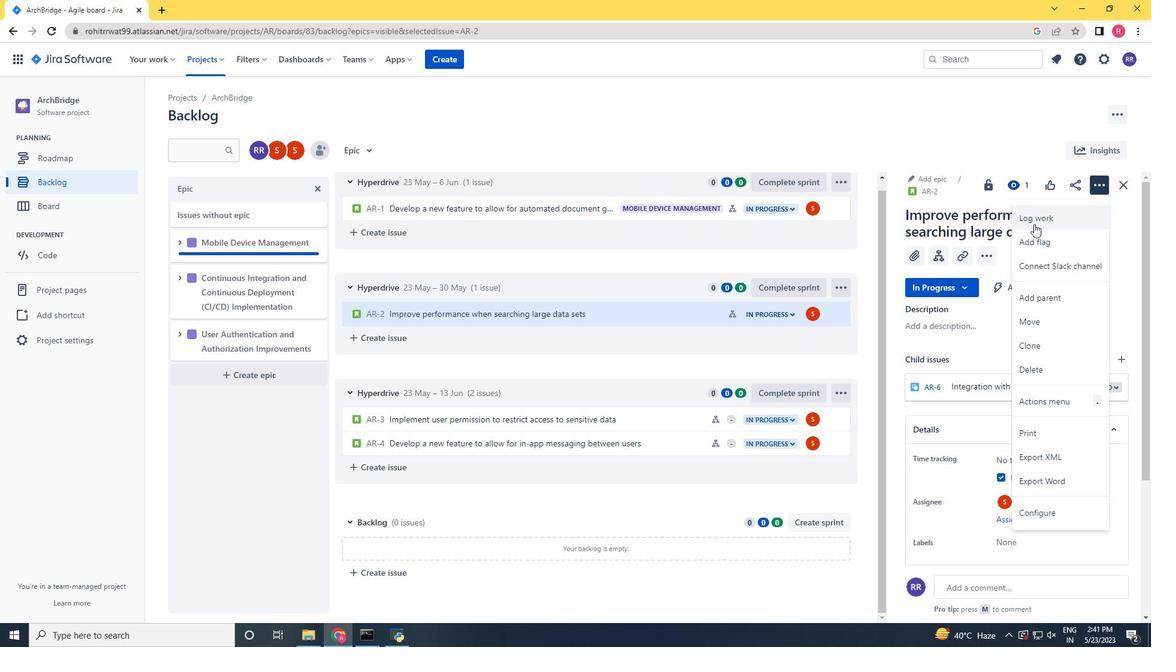 
Action: Key pressed 4w<Key.space>2d<Key.space>9h<Key.space>55m<Key.tab>4w<Key.space>3d<Key.space>13h<Key.space>14m
Screenshot: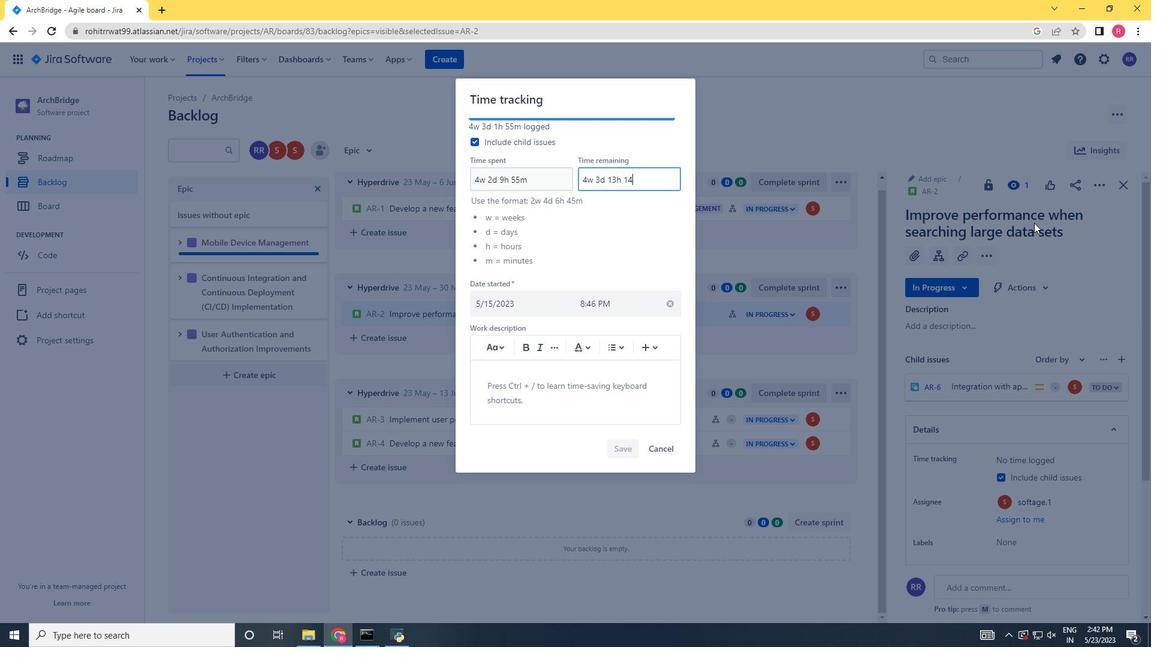 
Action: Mouse moved to (614, 441)
Screenshot: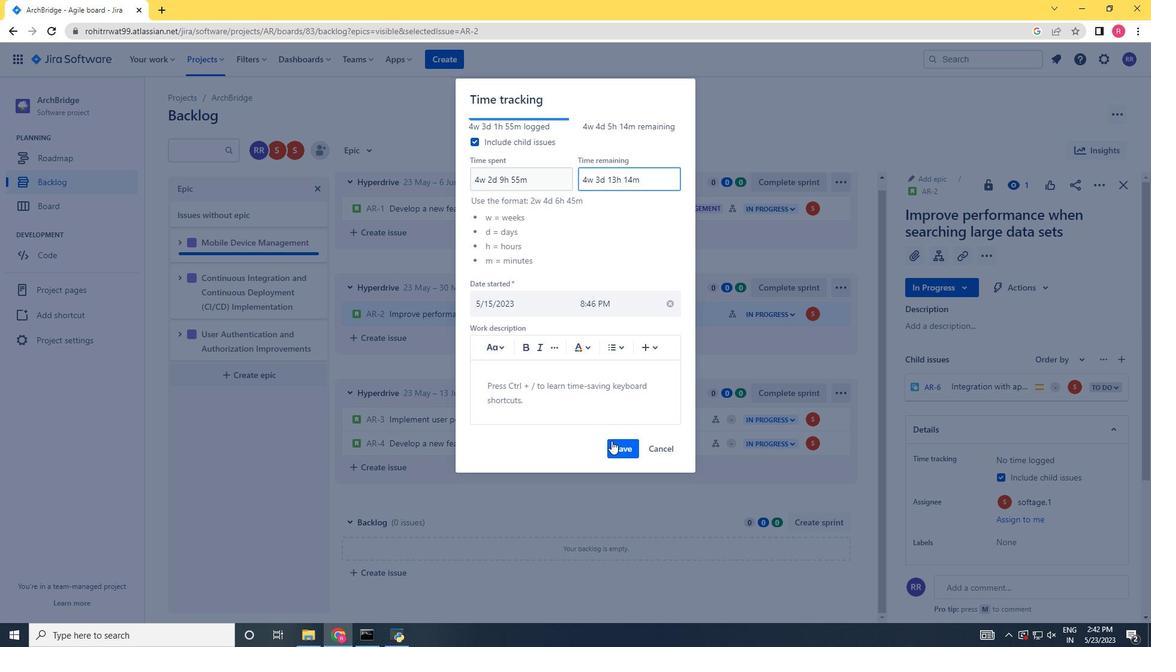 
Action: Mouse pressed left at (614, 441)
Screenshot: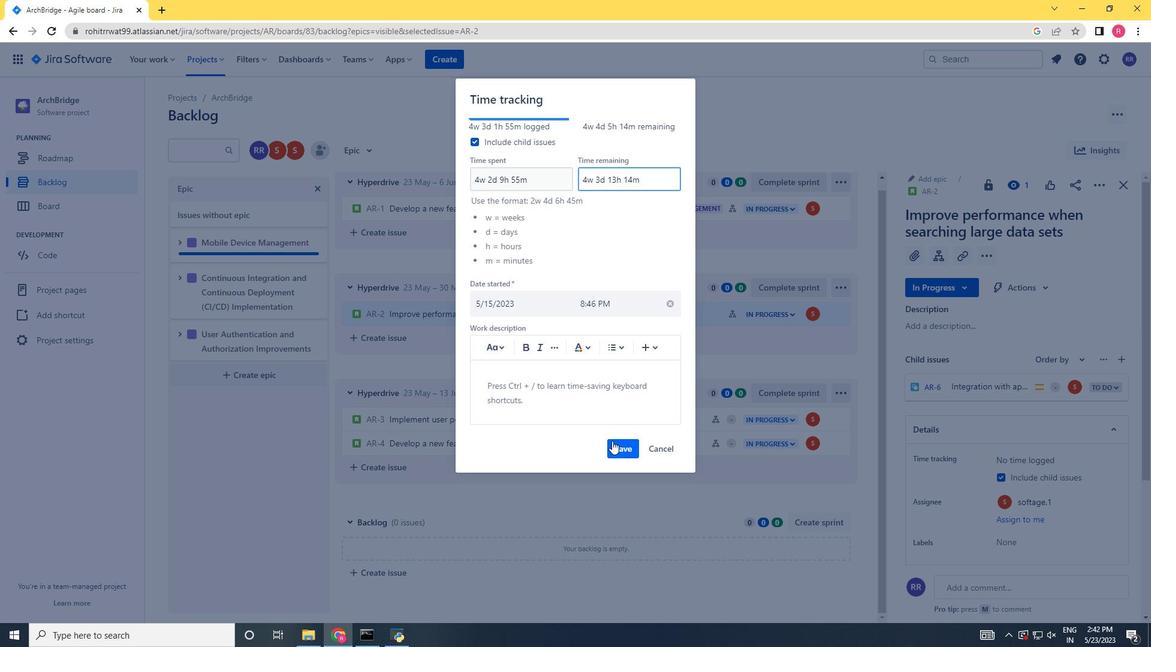 
Action: Mouse moved to (1096, 190)
Screenshot: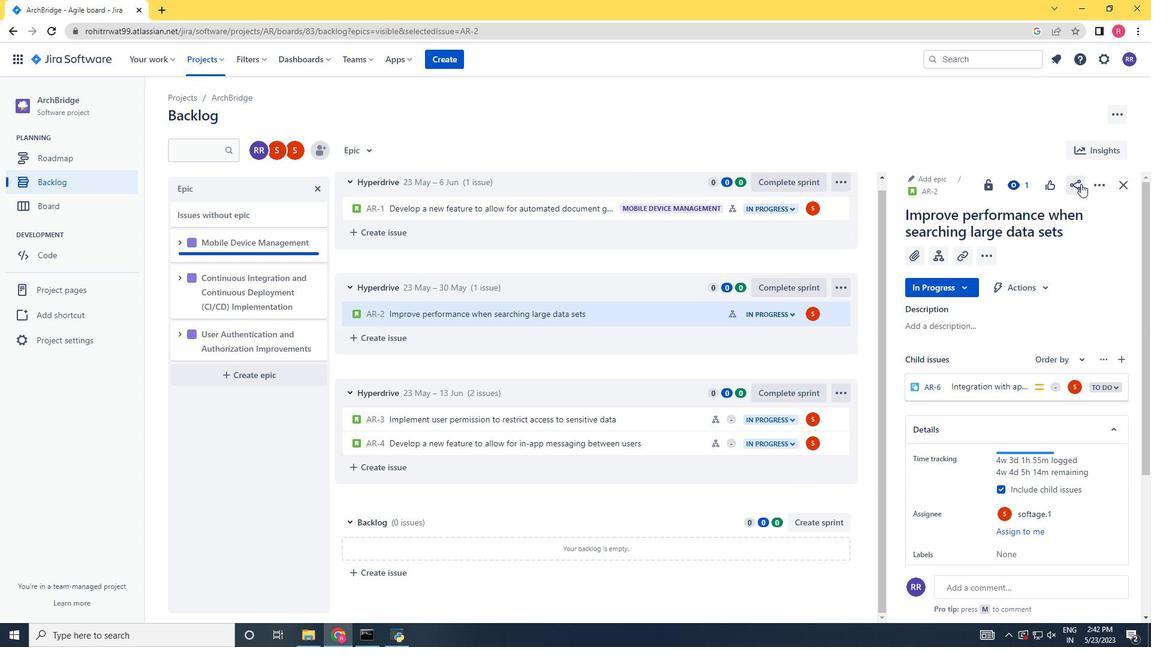 
Action: Mouse pressed left at (1096, 190)
Screenshot: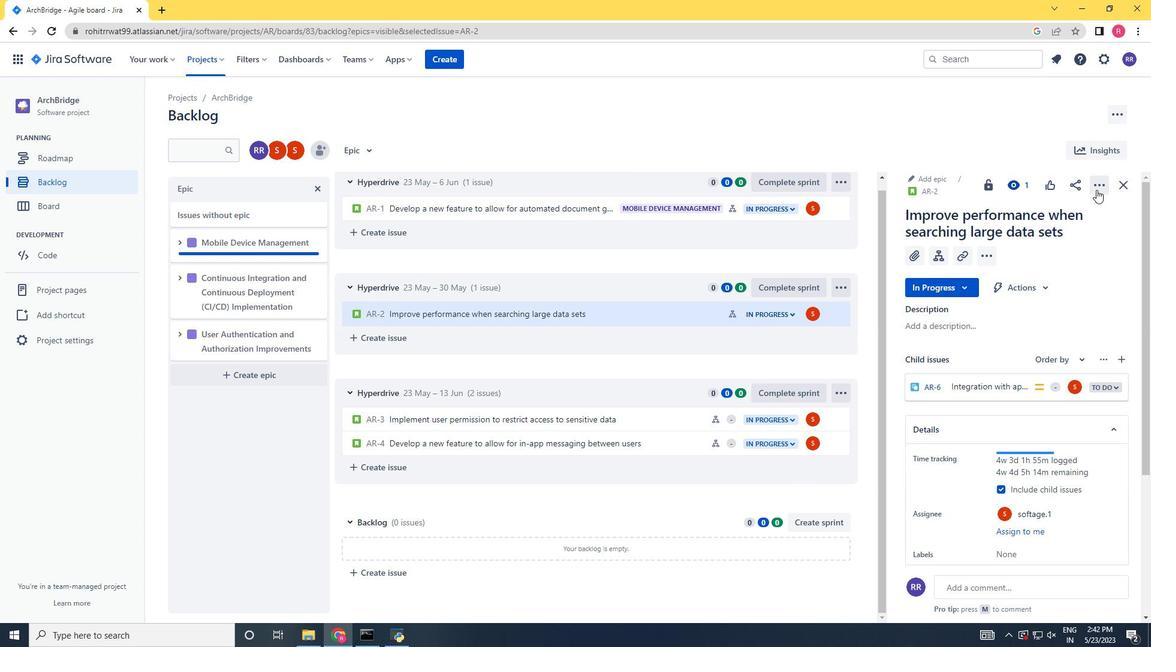 
Action: Mouse moved to (1042, 346)
Screenshot: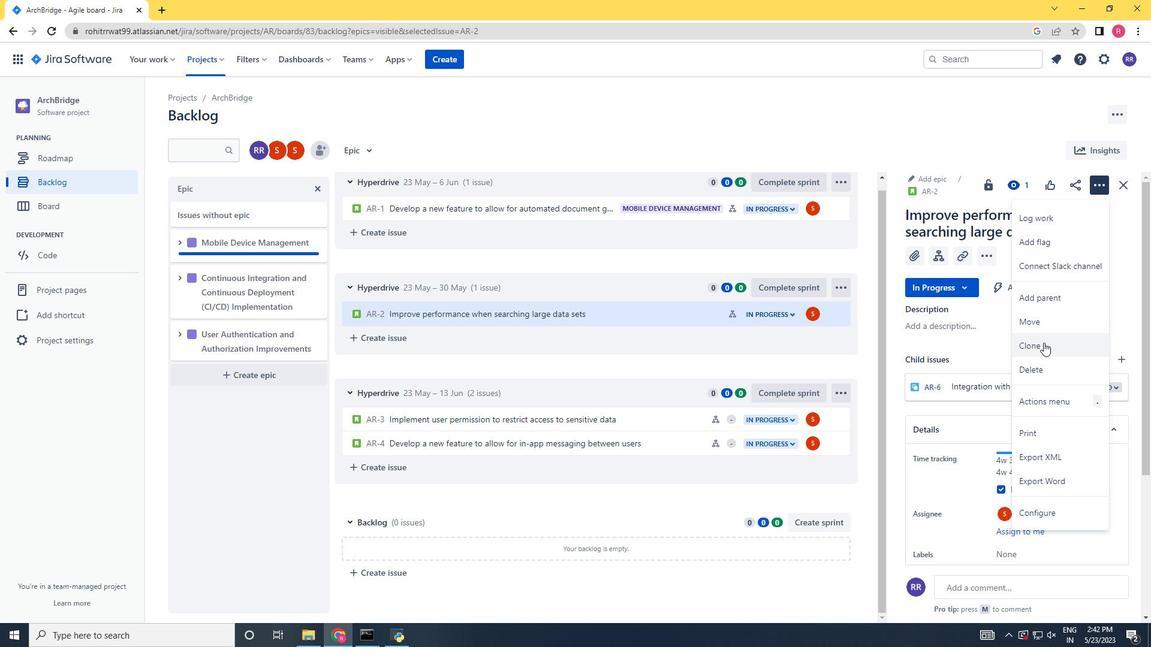 
Action: Mouse pressed left at (1042, 346)
Screenshot: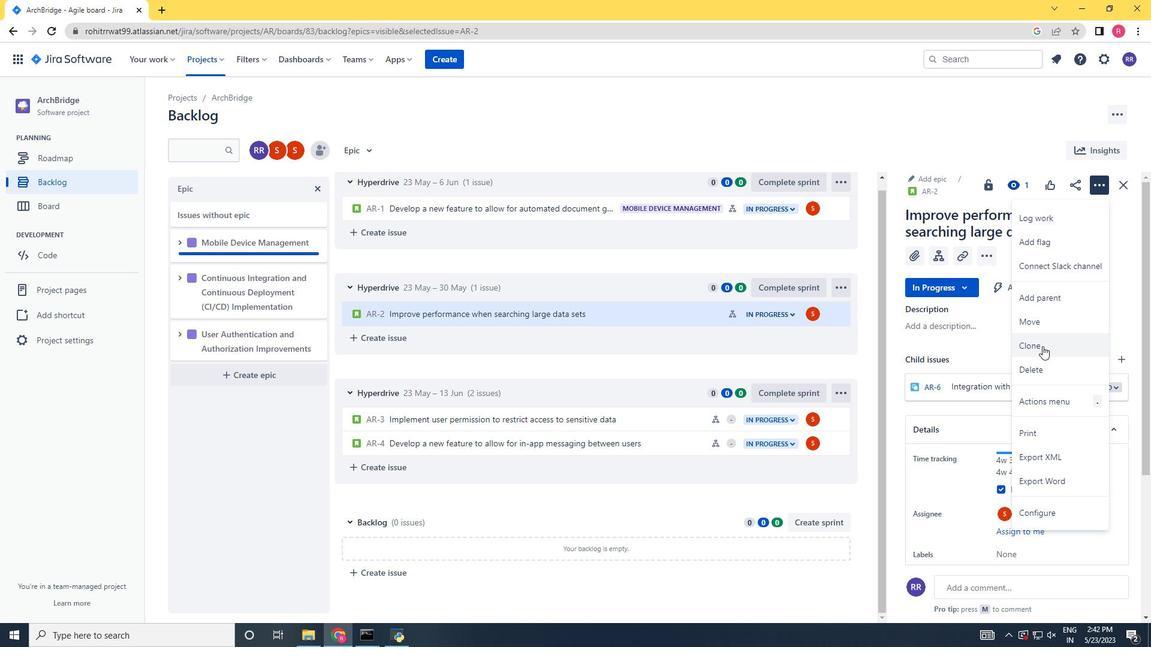 
Action: Mouse moved to (653, 257)
Screenshot: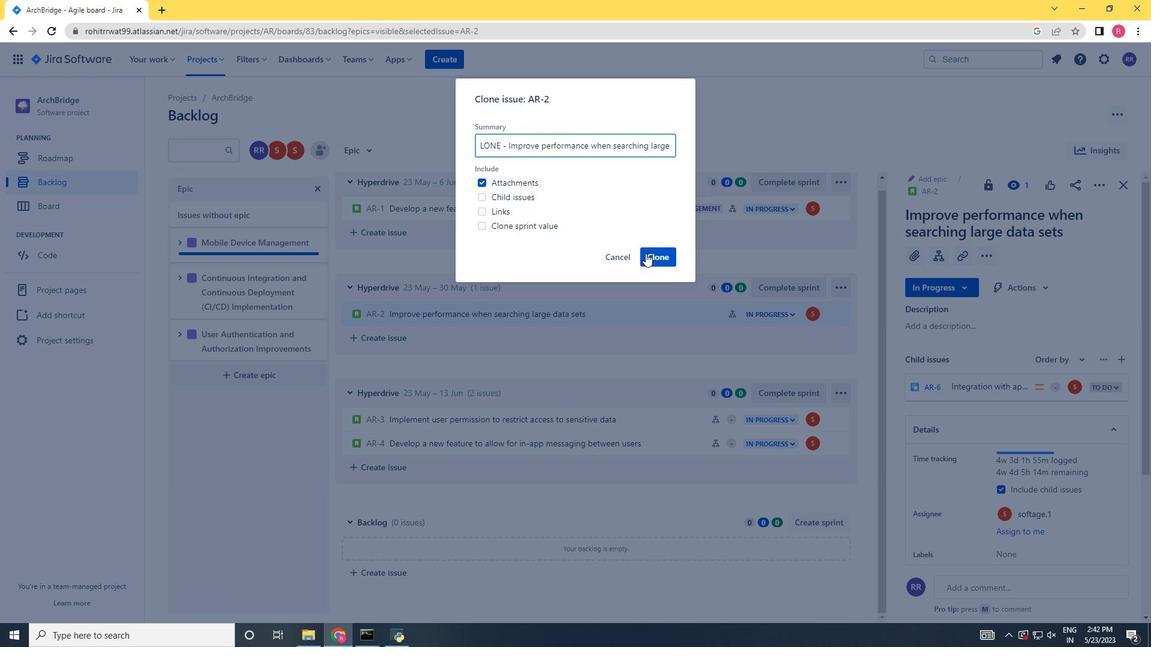 
Action: Mouse pressed left at (653, 257)
Screenshot: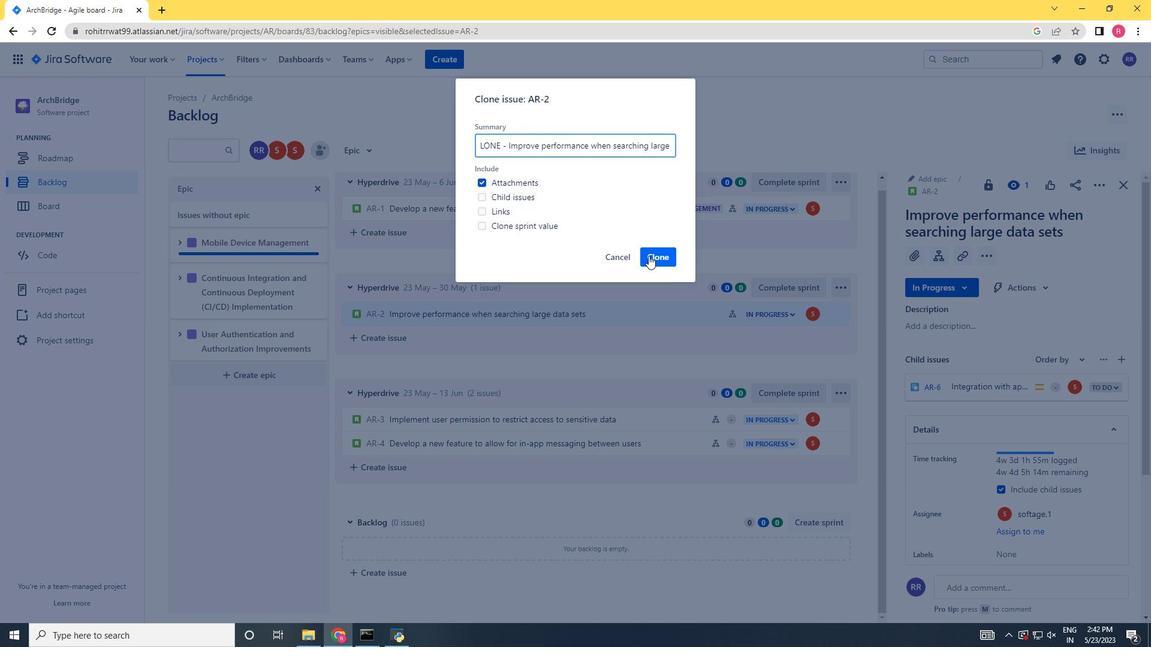 
Action: Mouse moved to (641, 317)
Screenshot: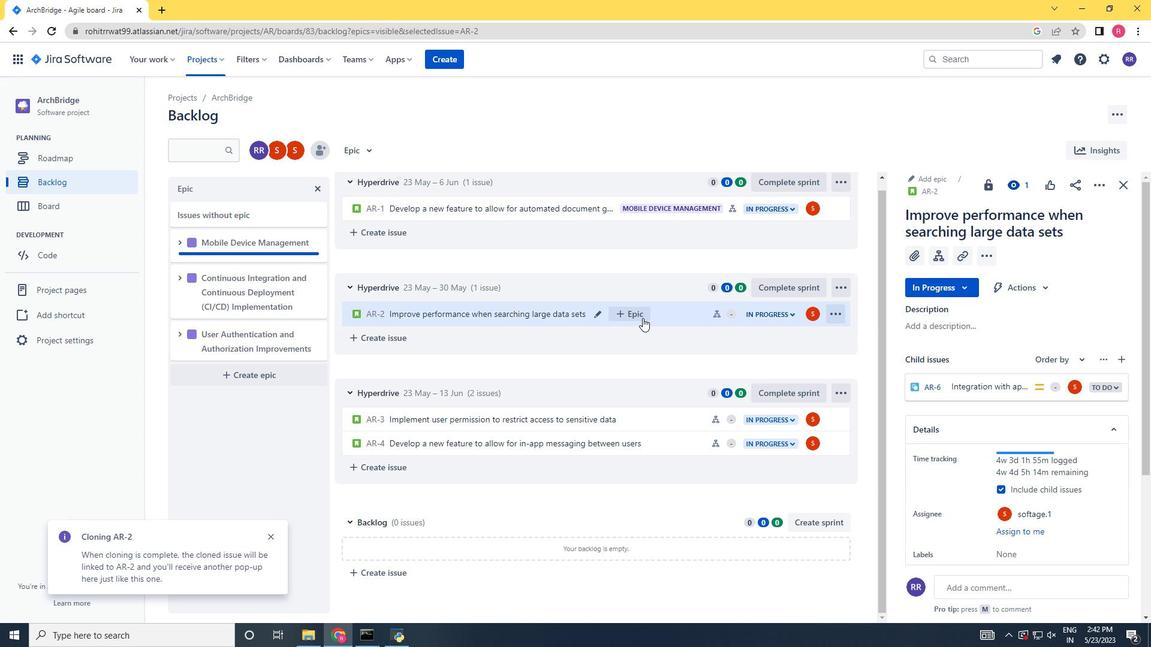 
Action: Mouse pressed left at (641, 317)
Screenshot: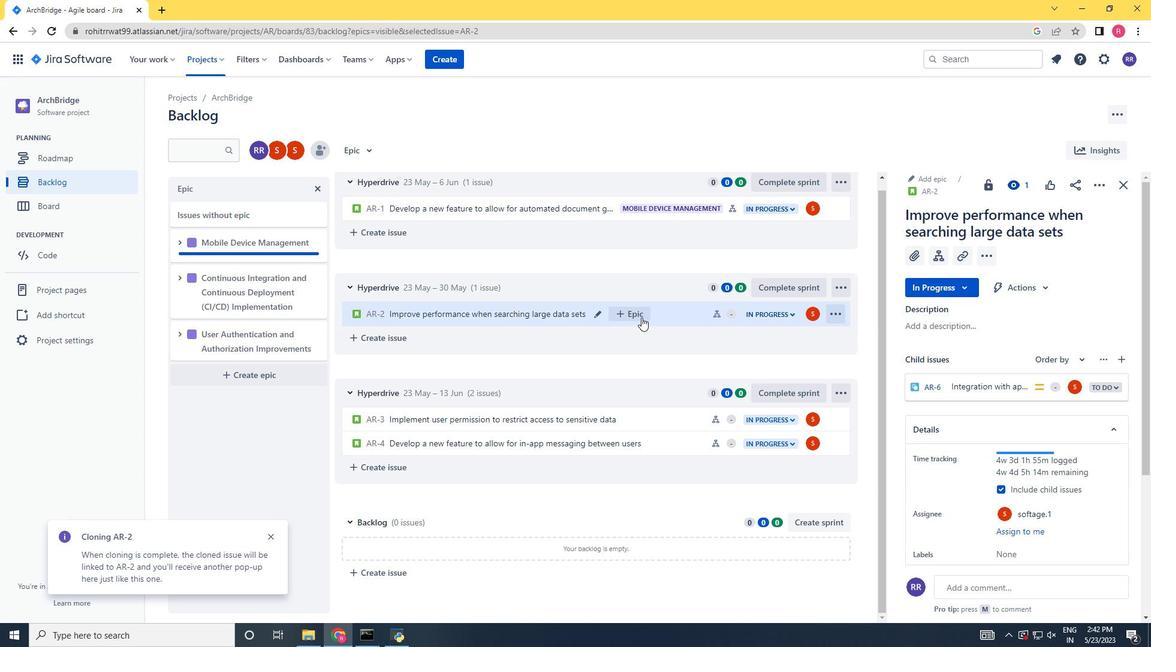 
Action: Mouse moved to (644, 402)
Screenshot: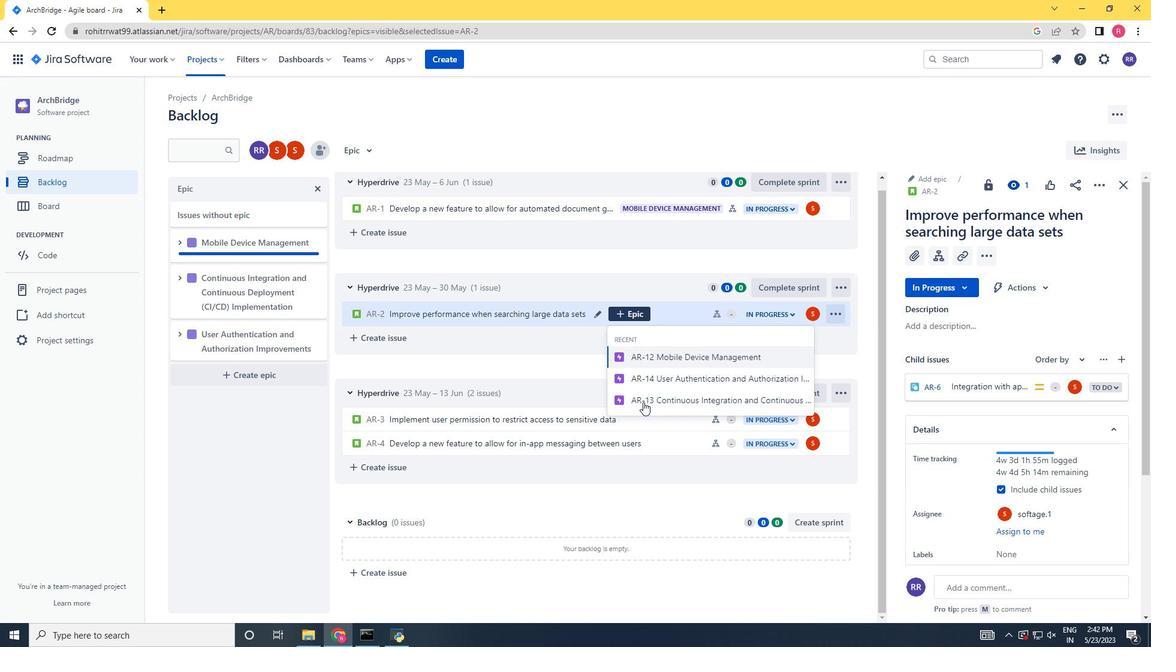
Action: Mouse pressed left at (644, 402)
Screenshot: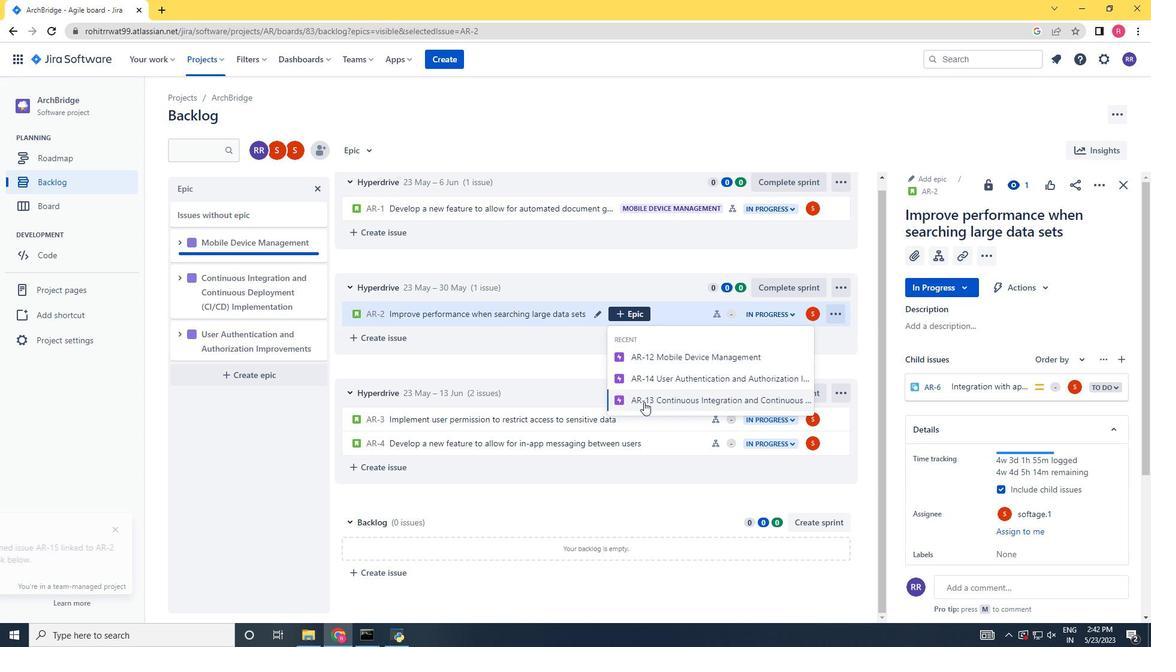 
